 Task: Search one way flight ticket for 1 adult, 6 children, 1 infant in seat and 1 infant on lap in business from Raleigh: Raleigh-durham International Airport to Rock Springs: Southwest Wyoming Regional Airport (rock Springs Sweetwater County Airport) on 8-5-2023. Choice of flights is Royal air maroc. Number of bags: 2 carry on bags. Price is upto 80000. Outbound departure time preference is 22:15.
Action: Mouse moved to (291, 243)
Screenshot: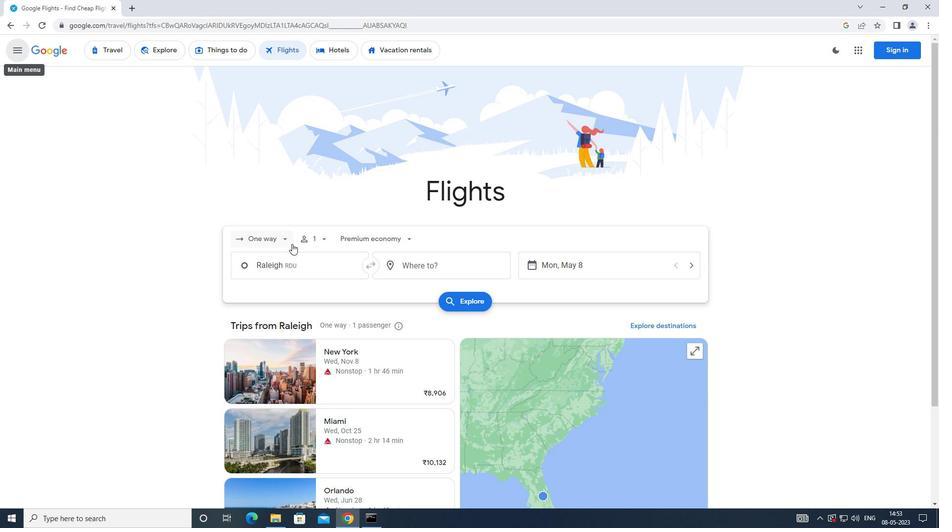
Action: Mouse pressed left at (291, 243)
Screenshot: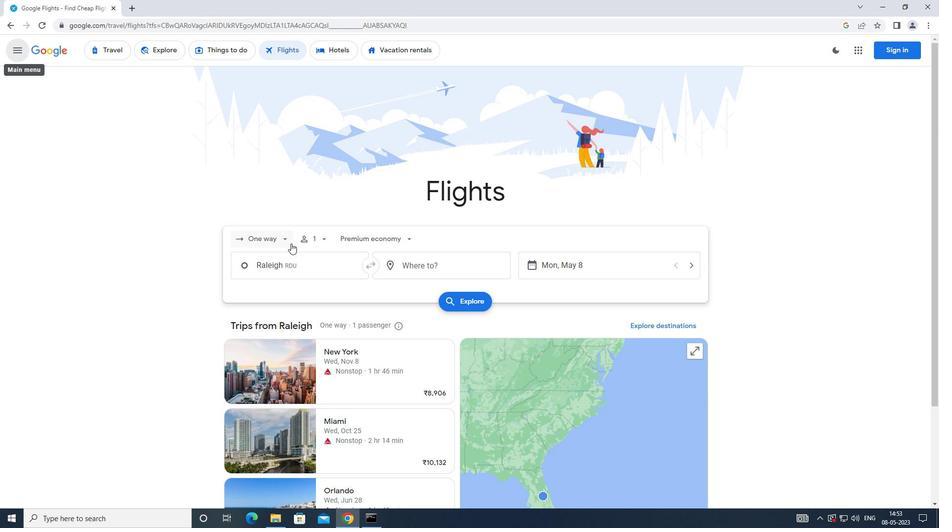 
Action: Mouse moved to (286, 280)
Screenshot: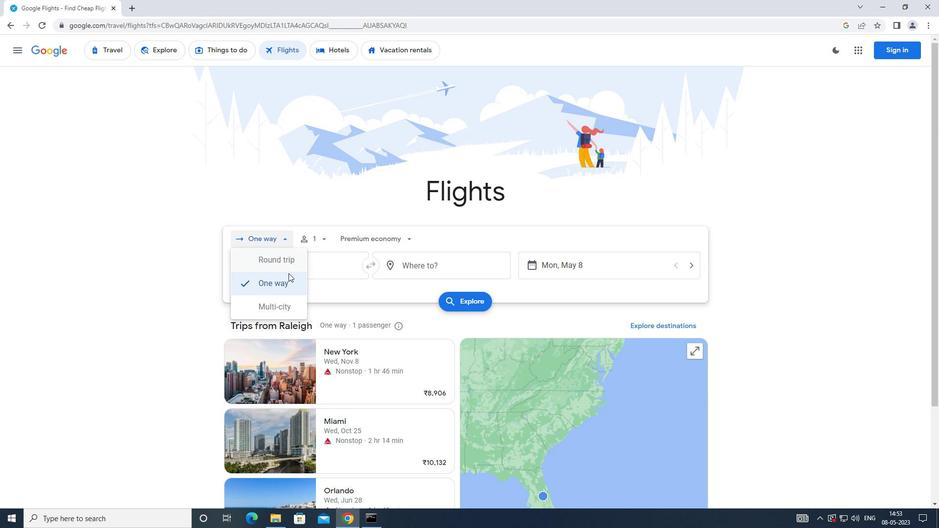 
Action: Mouse pressed left at (286, 280)
Screenshot: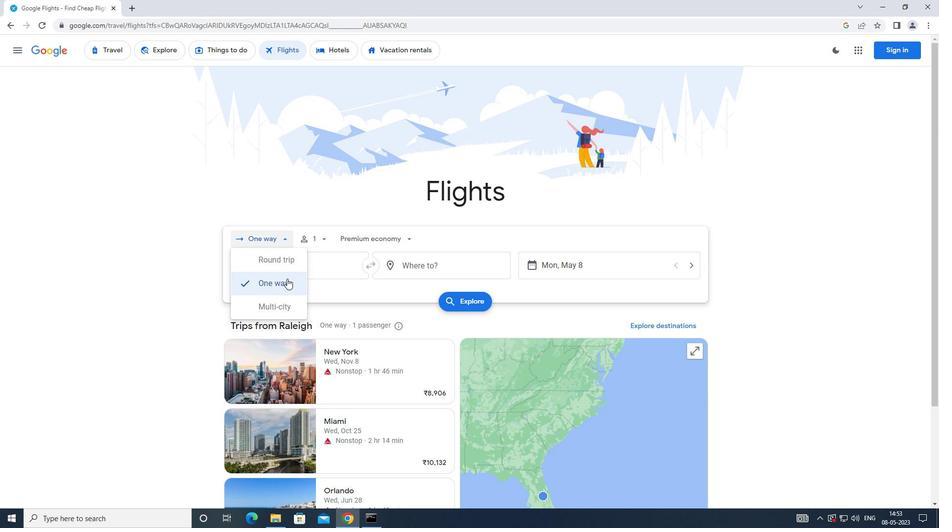 
Action: Mouse moved to (323, 248)
Screenshot: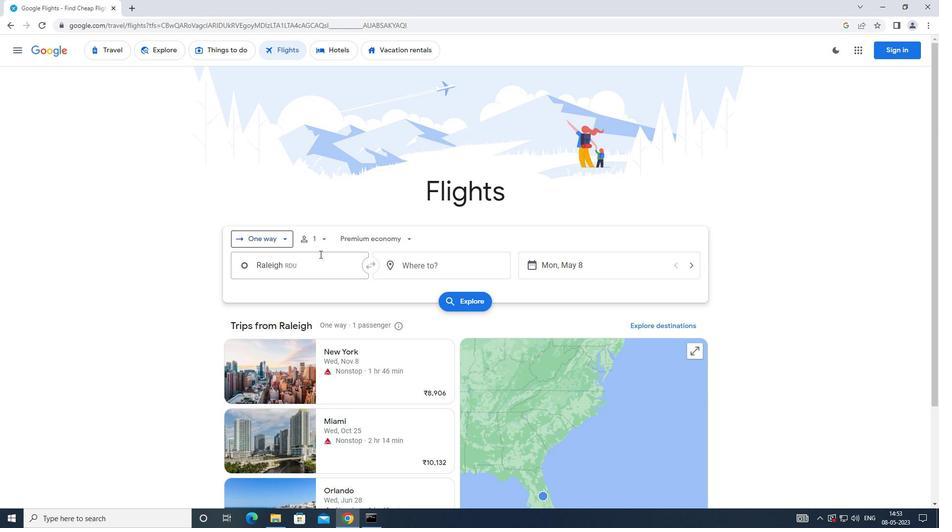 
Action: Mouse pressed left at (323, 248)
Screenshot: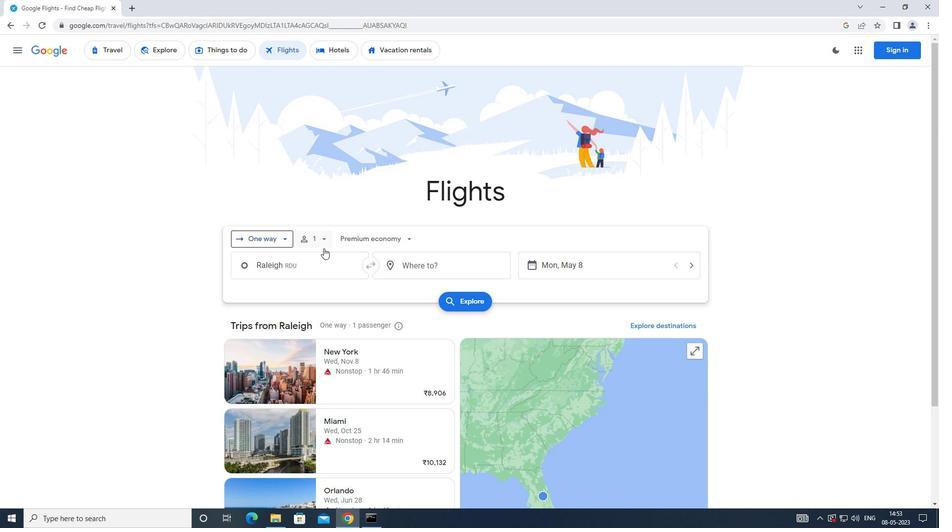 
Action: Mouse moved to (396, 286)
Screenshot: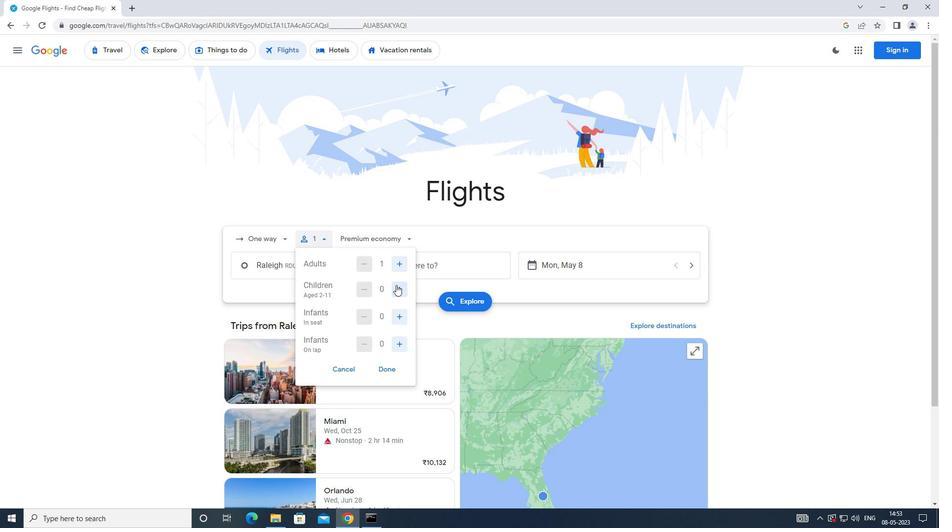 
Action: Mouse pressed left at (396, 286)
Screenshot: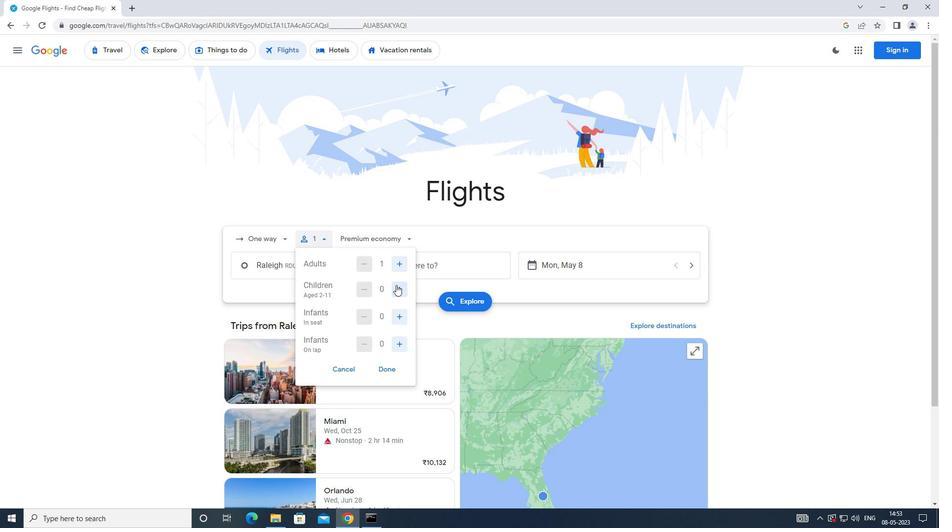 
Action: Mouse pressed left at (396, 286)
Screenshot: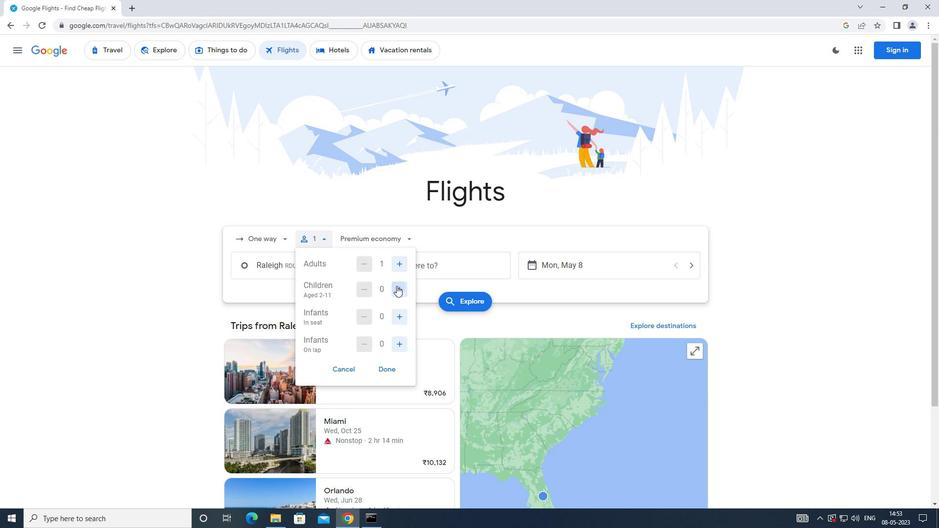 
Action: Mouse pressed left at (396, 286)
Screenshot: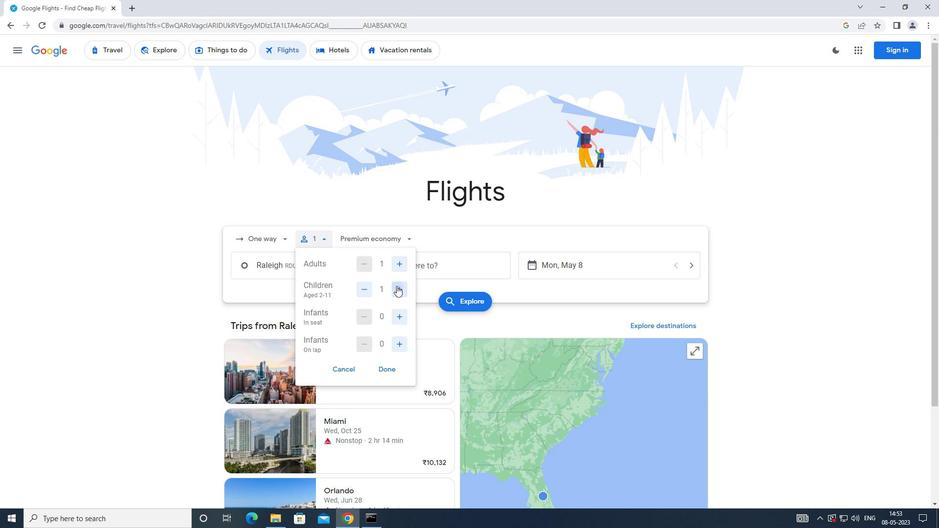 
Action: Mouse pressed left at (396, 286)
Screenshot: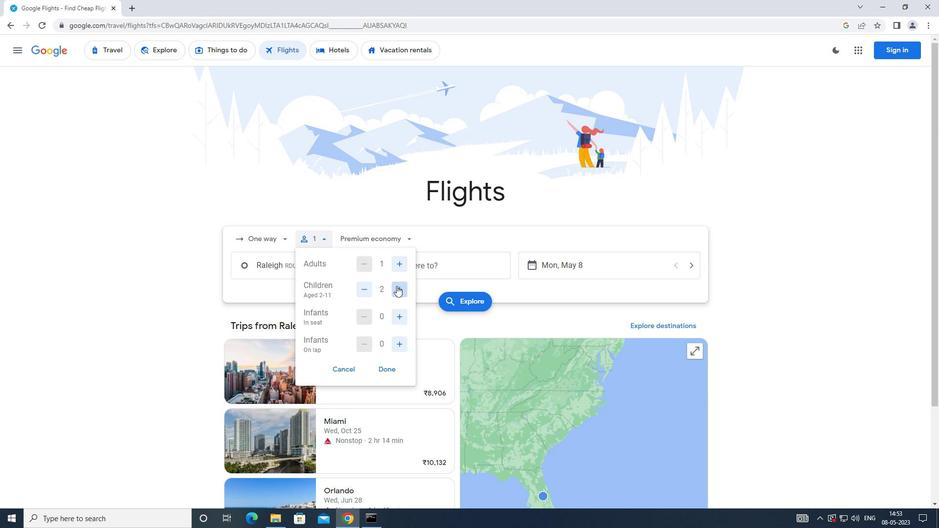 
Action: Mouse pressed left at (396, 286)
Screenshot: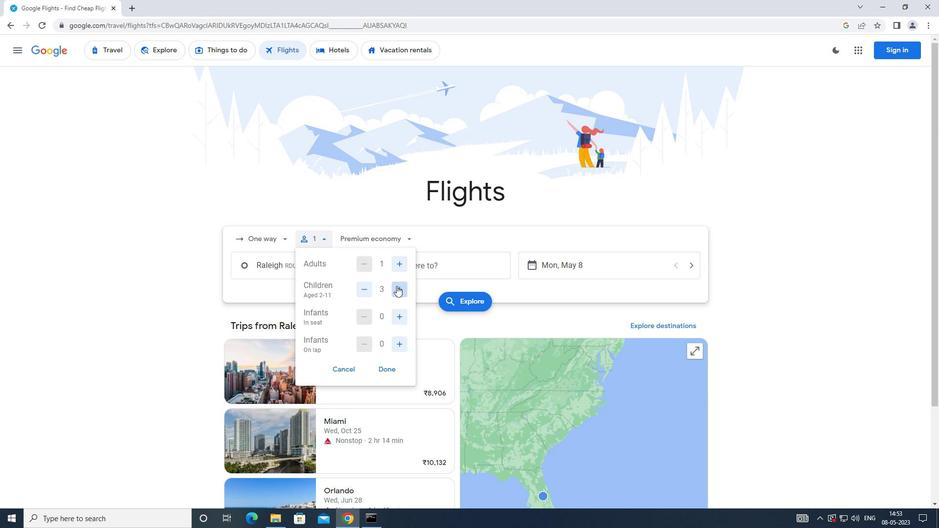 
Action: Mouse pressed left at (396, 286)
Screenshot: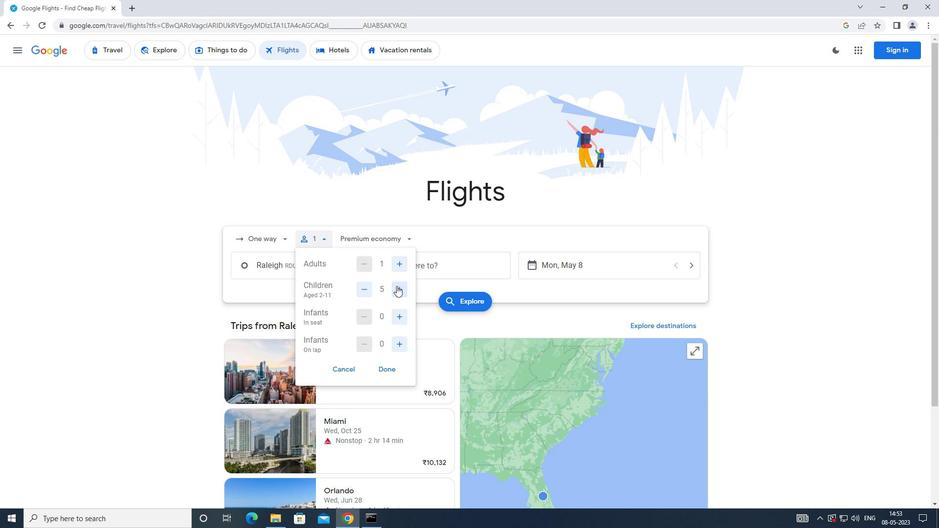 
Action: Mouse moved to (394, 313)
Screenshot: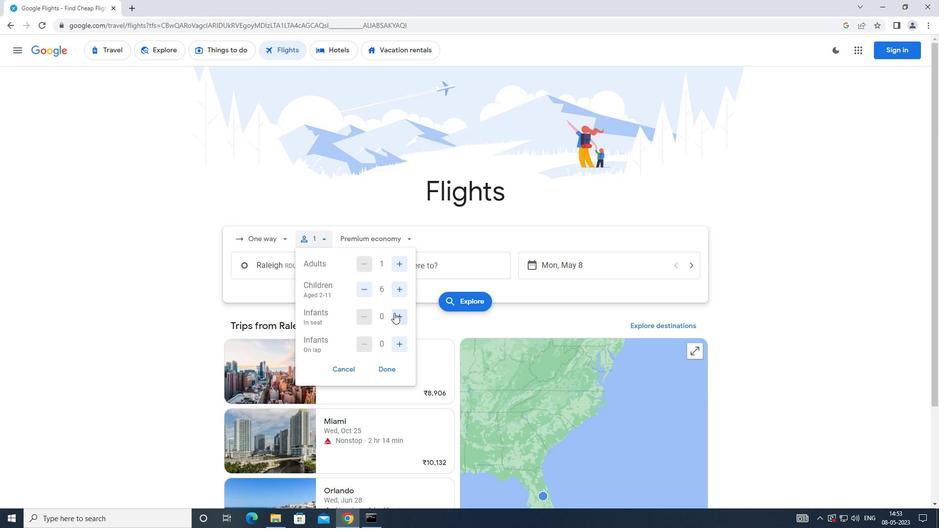 
Action: Mouse pressed left at (394, 313)
Screenshot: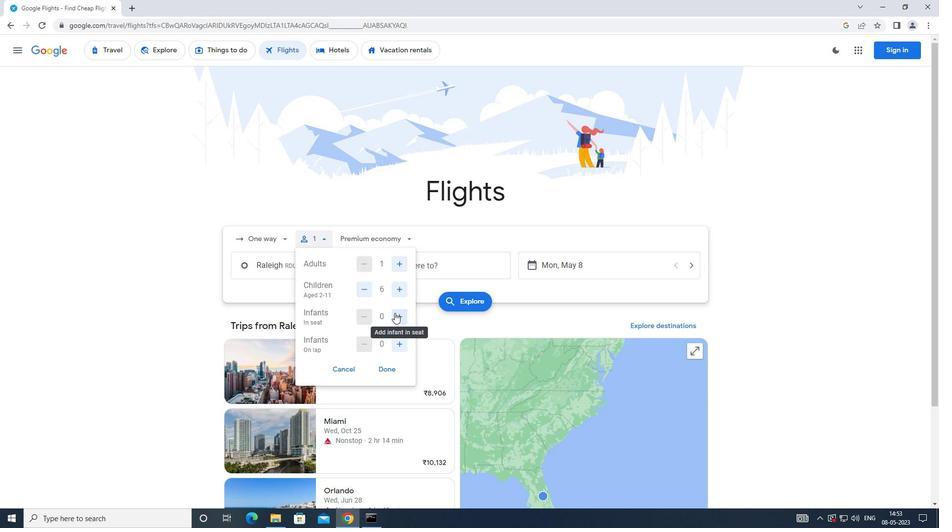 
Action: Mouse moved to (405, 346)
Screenshot: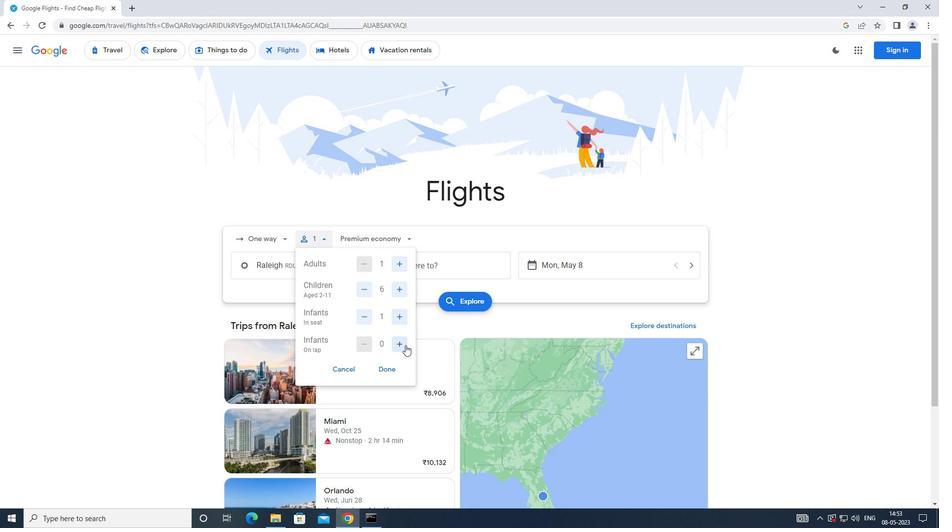 
Action: Mouse pressed left at (405, 346)
Screenshot: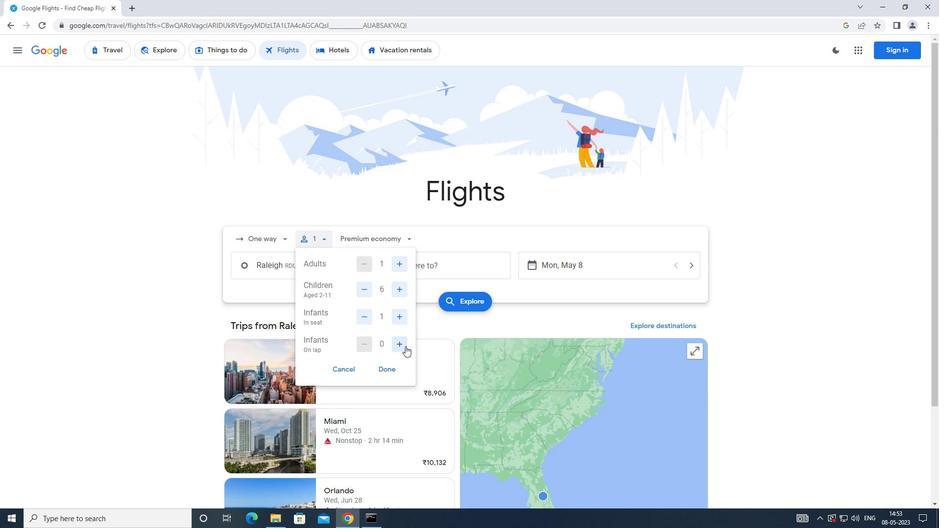 
Action: Mouse moved to (390, 367)
Screenshot: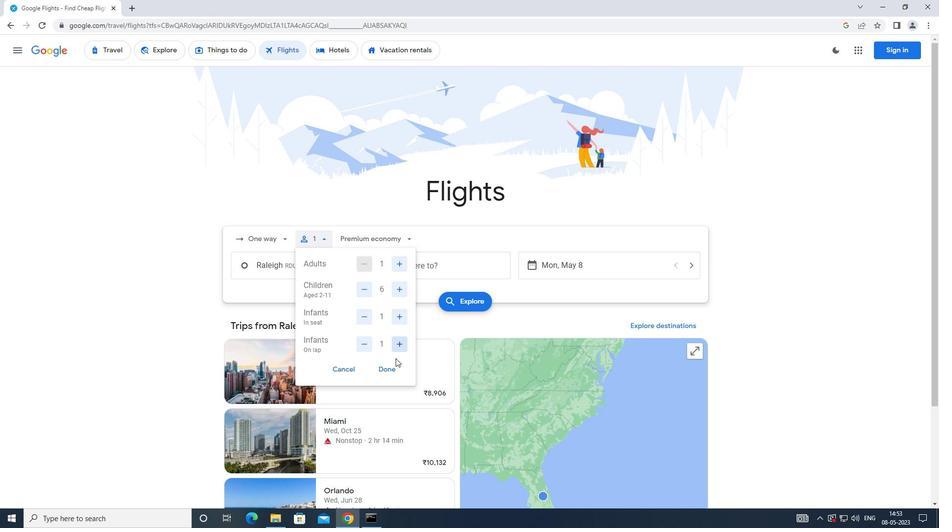 
Action: Mouse pressed left at (390, 367)
Screenshot: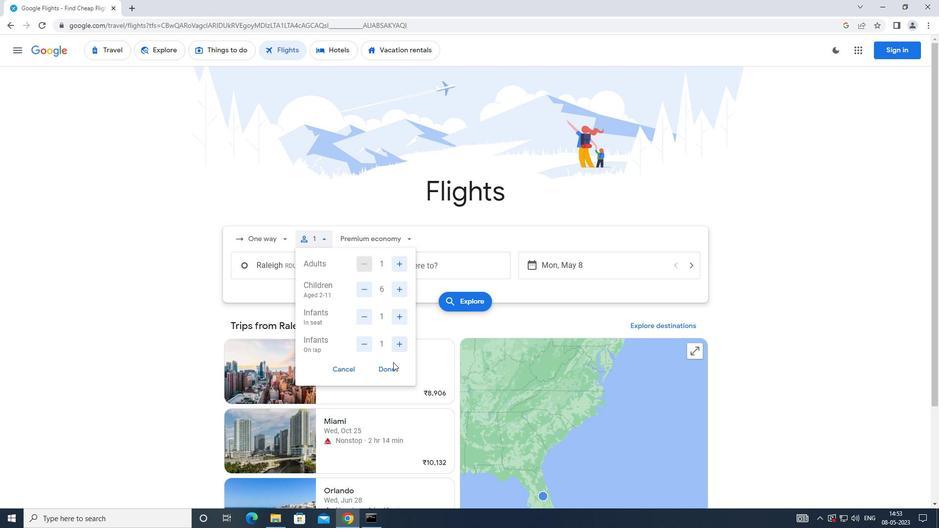 
Action: Mouse moved to (363, 244)
Screenshot: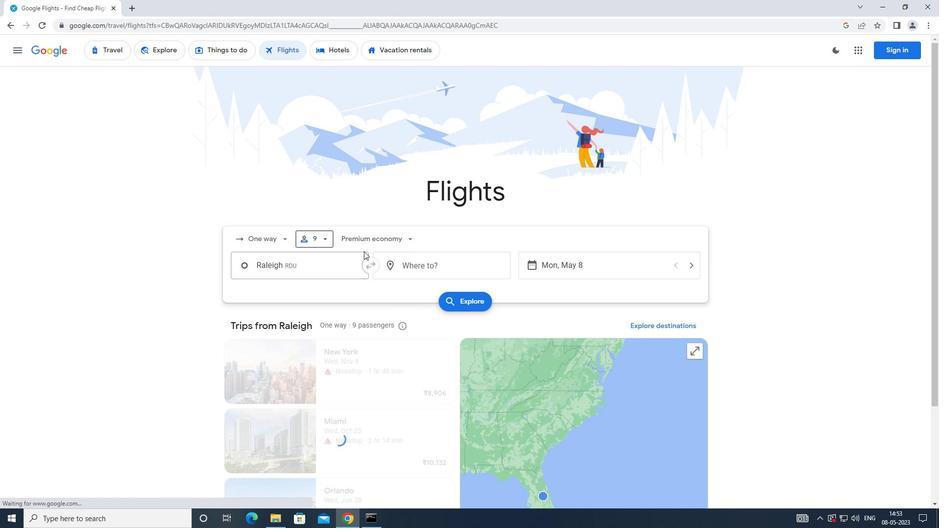 
Action: Mouse pressed left at (363, 244)
Screenshot: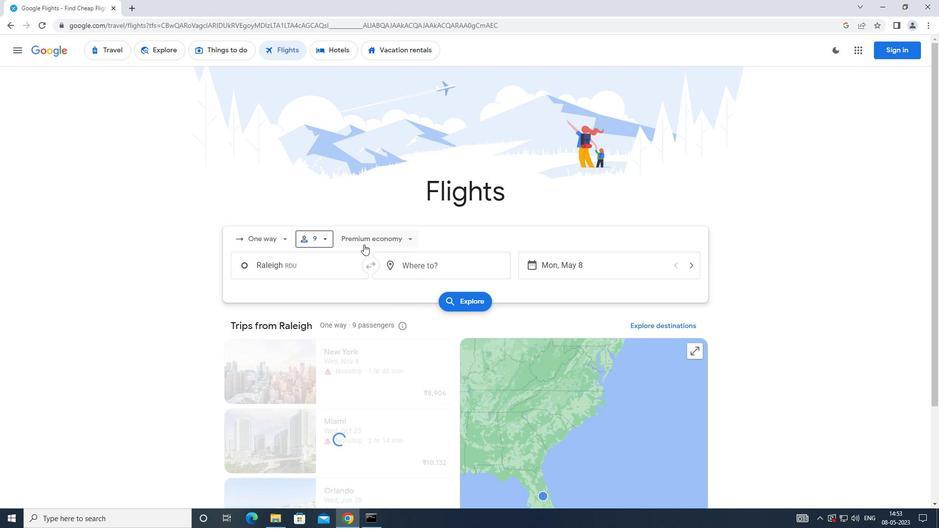 
Action: Mouse moved to (393, 304)
Screenshot: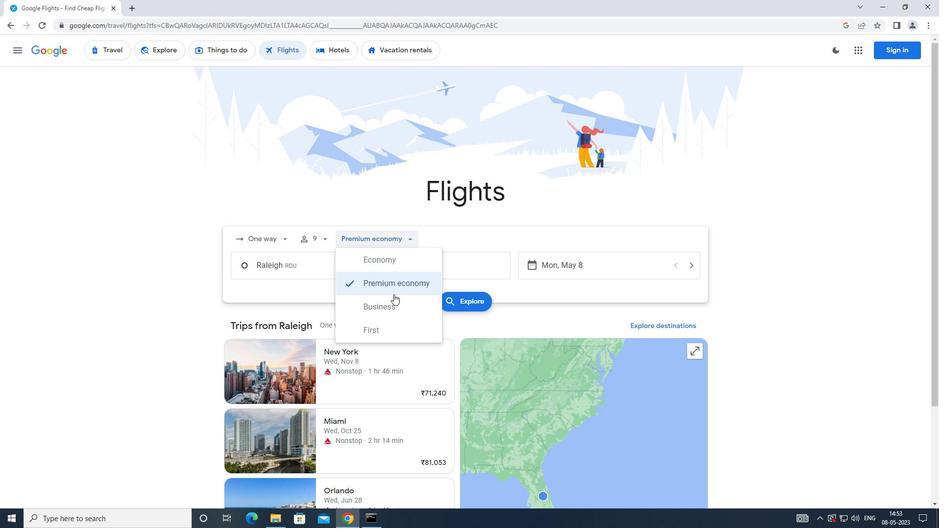
Action: Mouse pressed left at (393, 304)
Screenshot: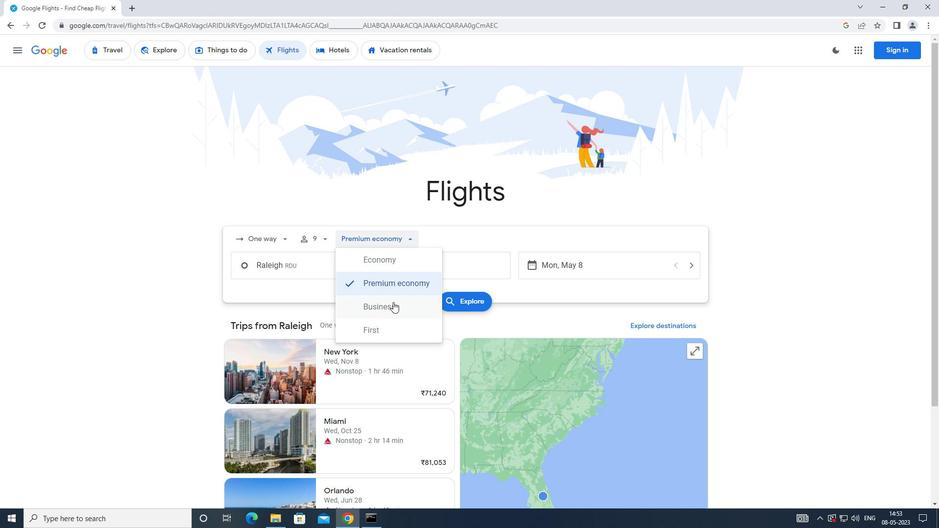 
Action: Mouse moved to (324, 261)
Screenshot: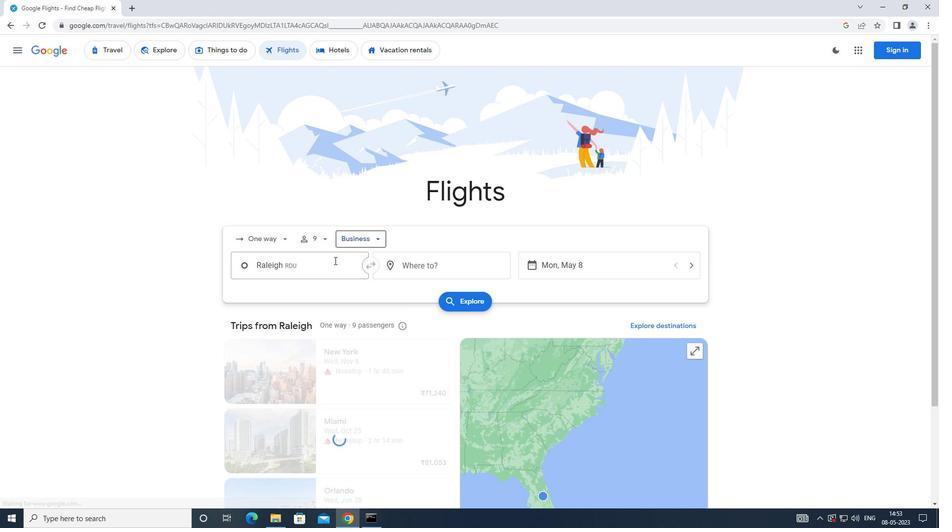 
Action: Mouse pressed left at (324, 261)
Screenshot: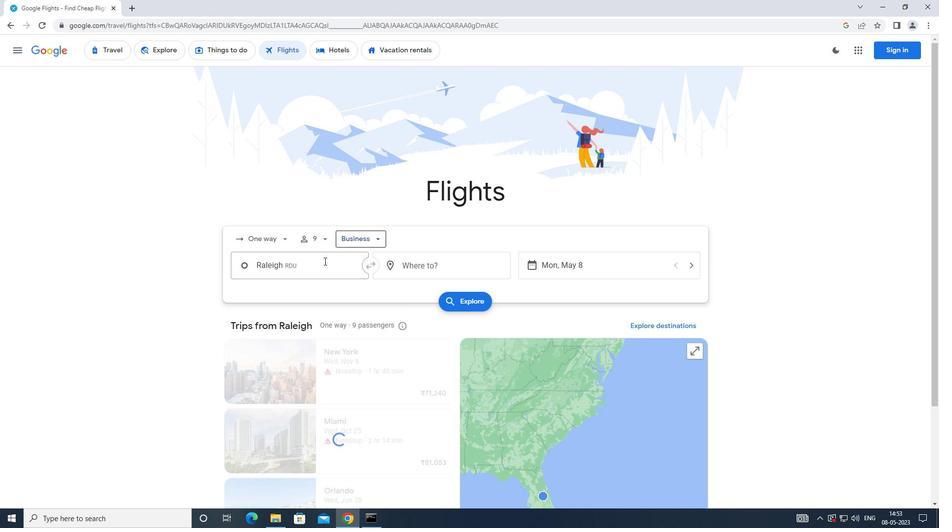 
Action: Mouse moved to (328, 312)
Screenshot: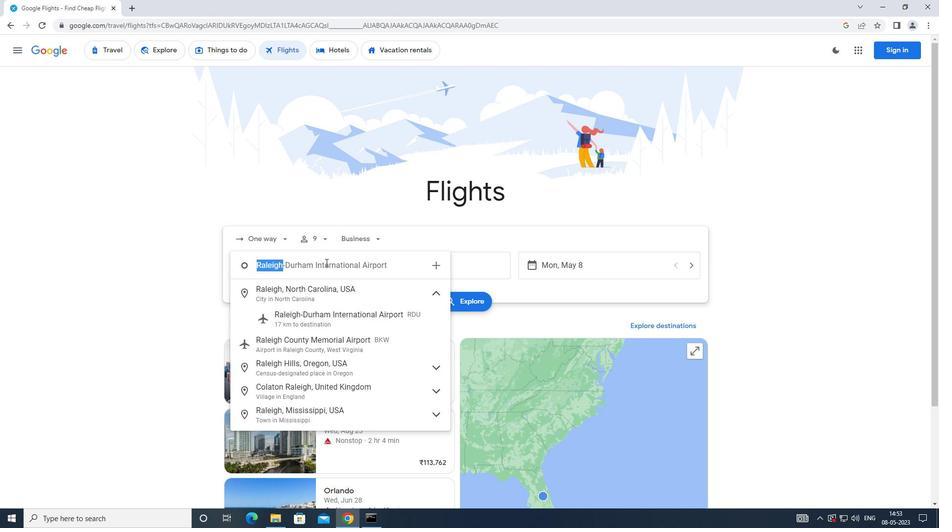 
Action: Mouse pressed left at (328, 312)
Screenshot: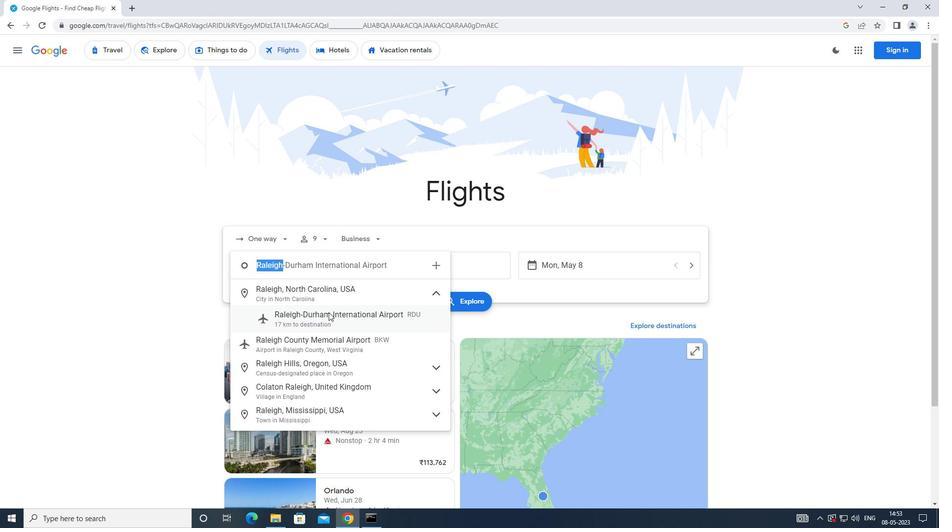 
Action: Mouse moved to (422, 261)
Screenshot: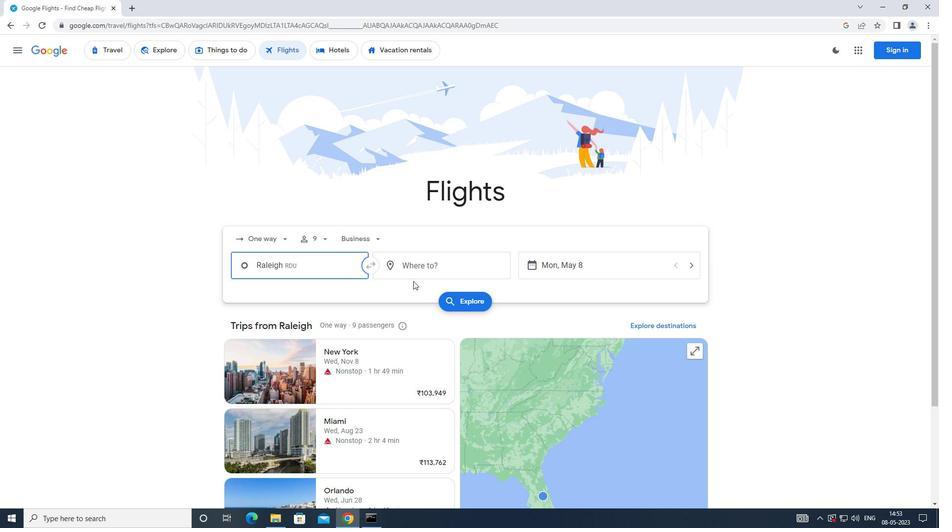 
Action: Mouse pressed left at (422, 261)
Screenshot: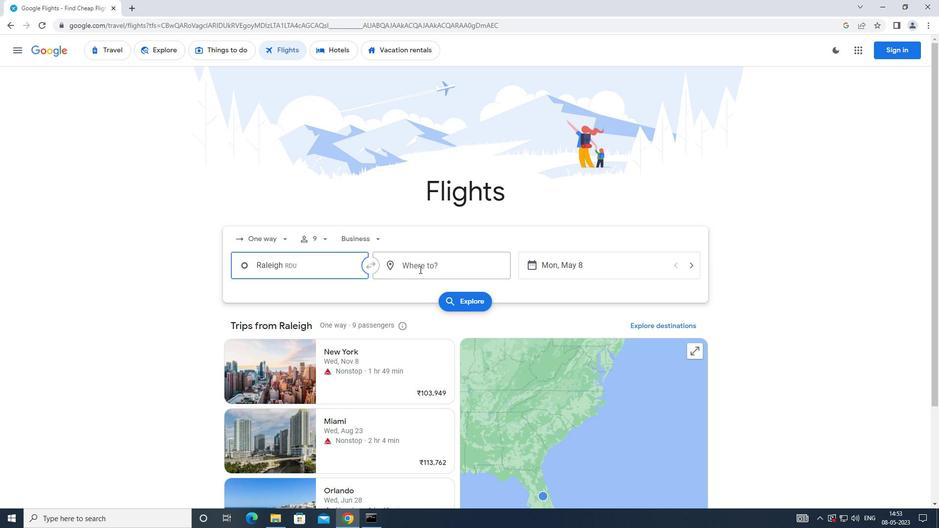 
Action: Mouse moved to (425, 336)
Screenshot: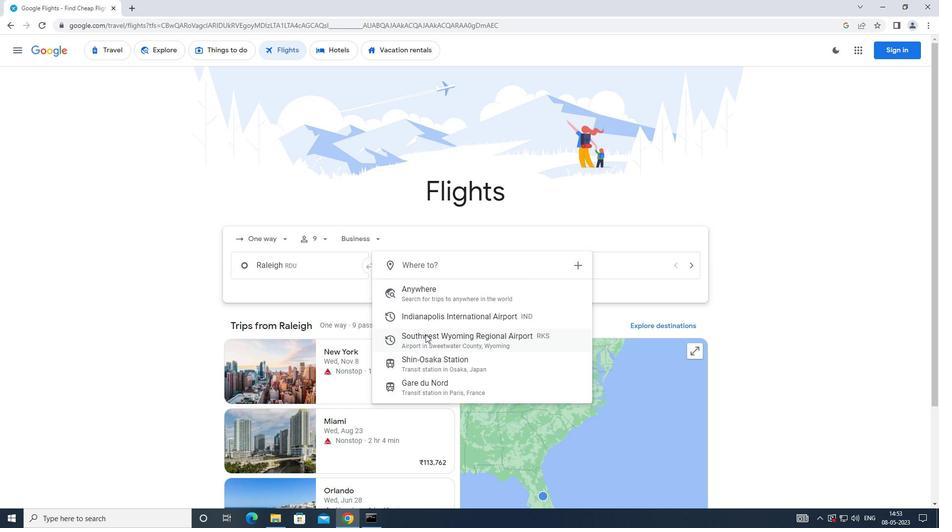 
Action: Mouse pressed left at (425, 336)
Screenshot: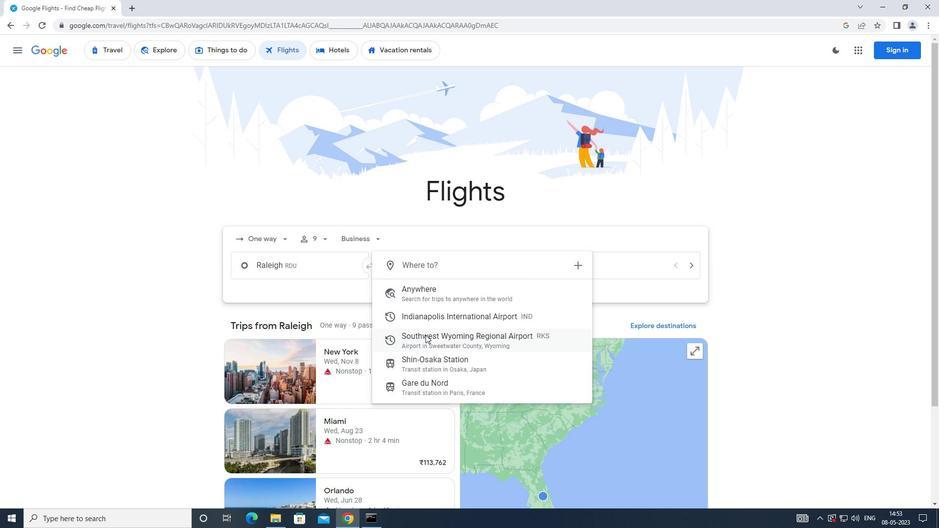 
Action: Mouse moved to (534, 268)
Screenshot: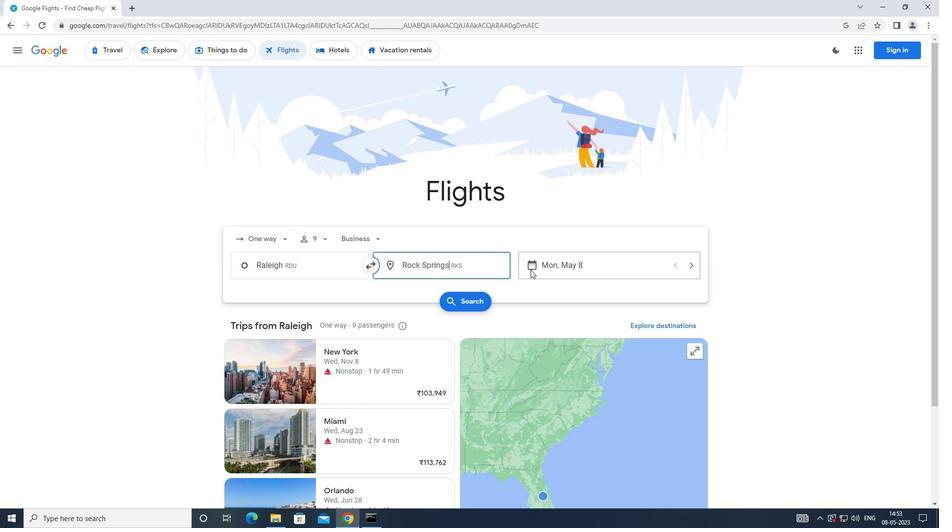 
Action: Mouse pressed left at (534, 268)
Screenshot: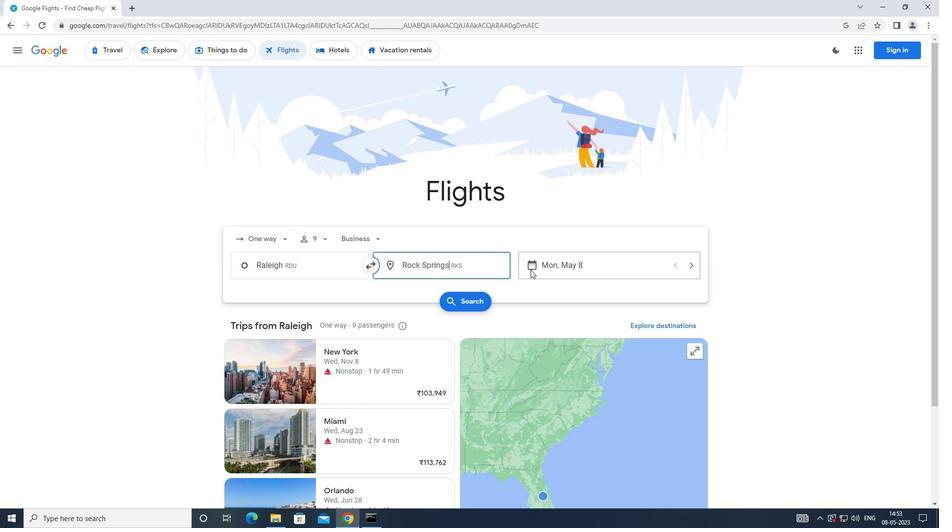 
Action: Mouse moved to (379, 356)
Screenshot: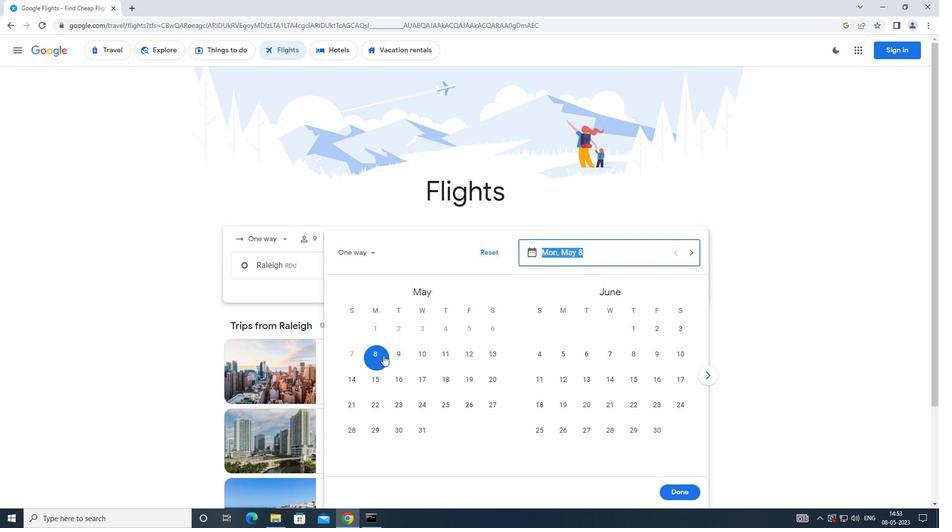 
Action: Mouse pressed left at (379, 356)
Screenshot: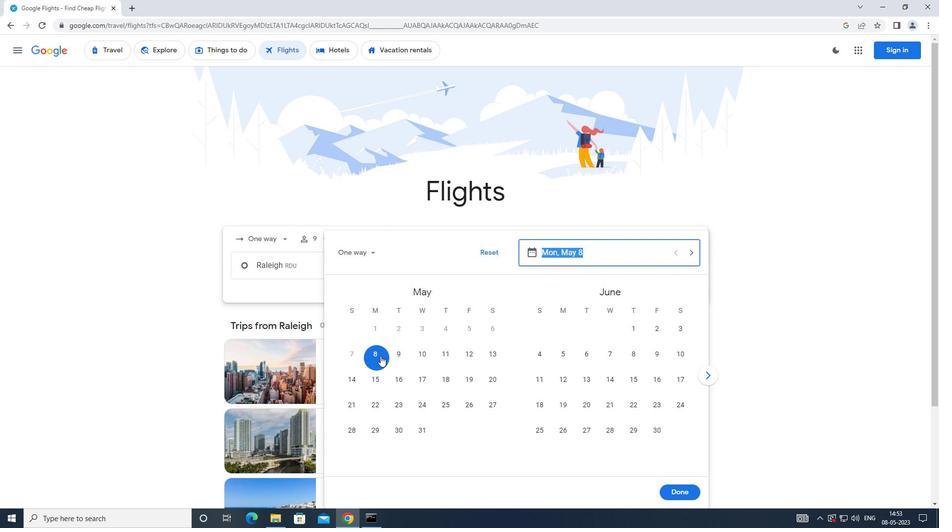 
Action: Mouse moved to (664, 492)
Screenshot: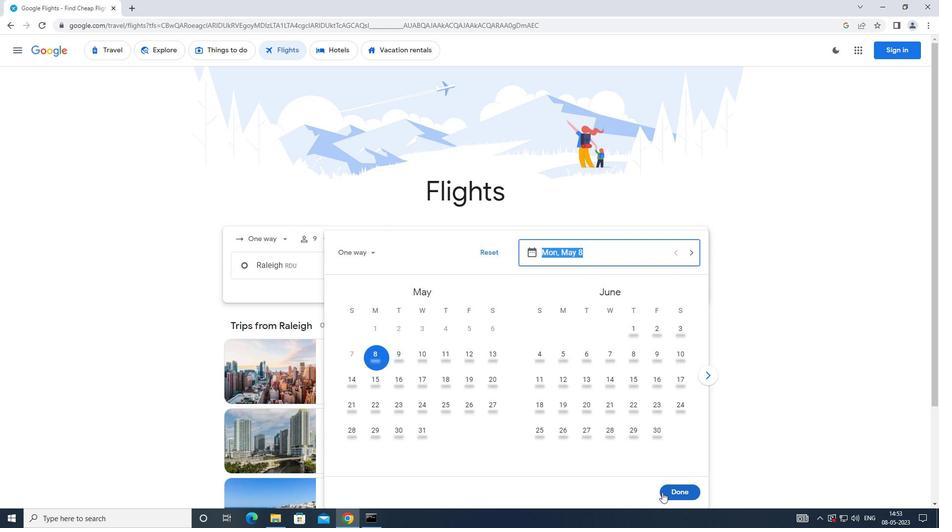
Action: Mouse pressed left at (664, 492)
Screenshot: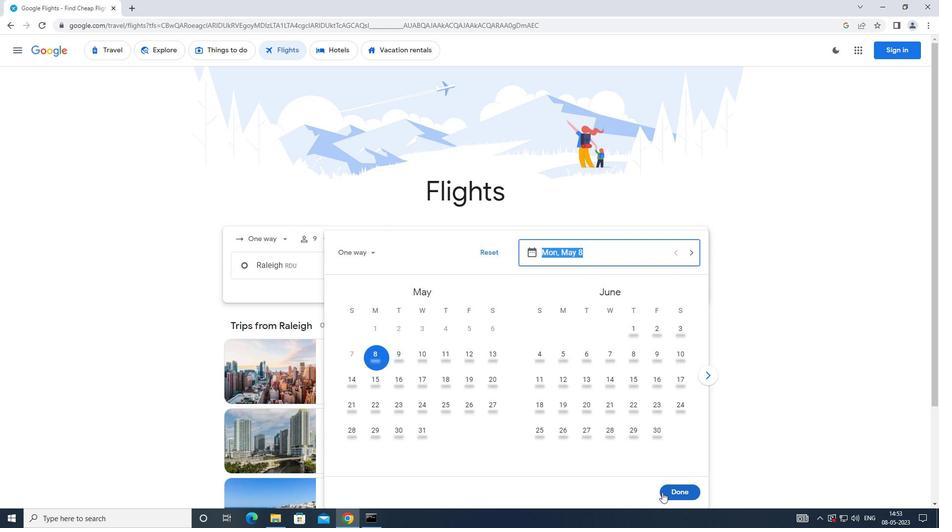 
Action: Mouse moved to (468, 298)
Screenshot: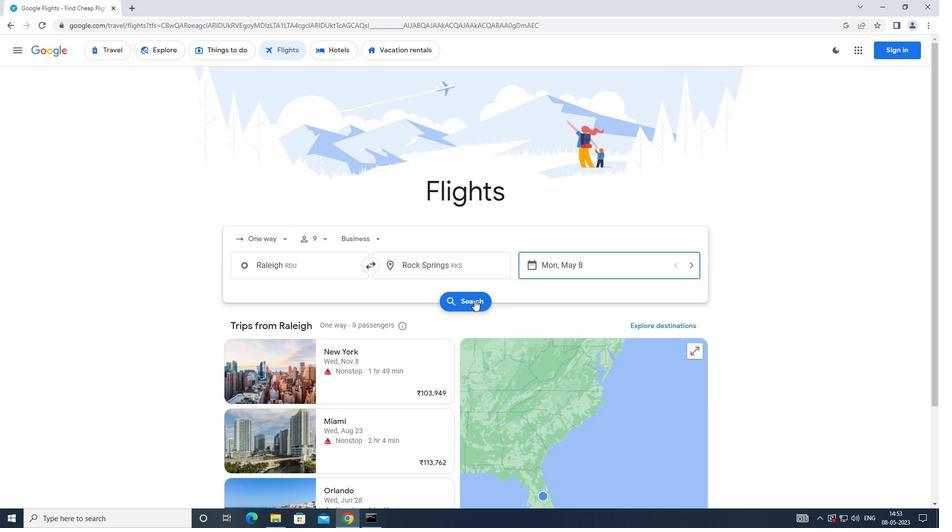 
Action: Mouse pressed left at (468, 298)
Screenshot: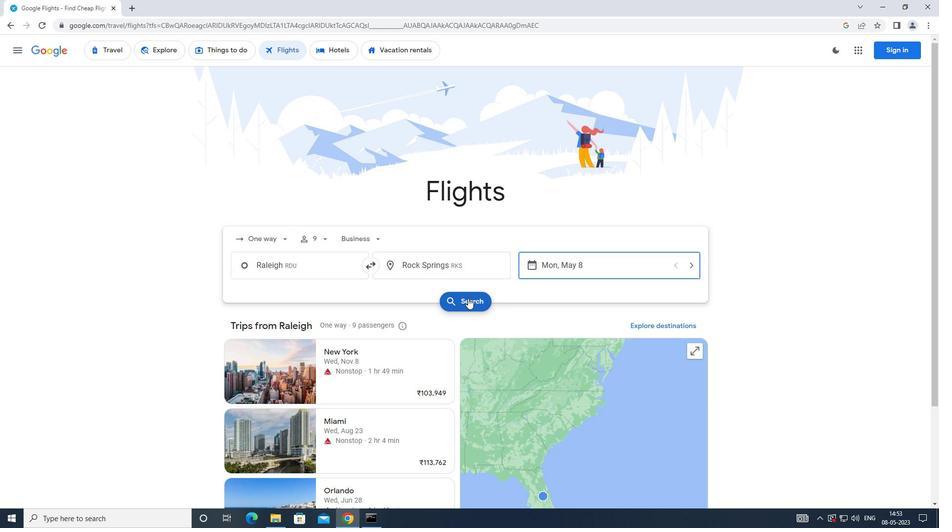 
Action: Mouse moved to (246, 144)
Screenshot: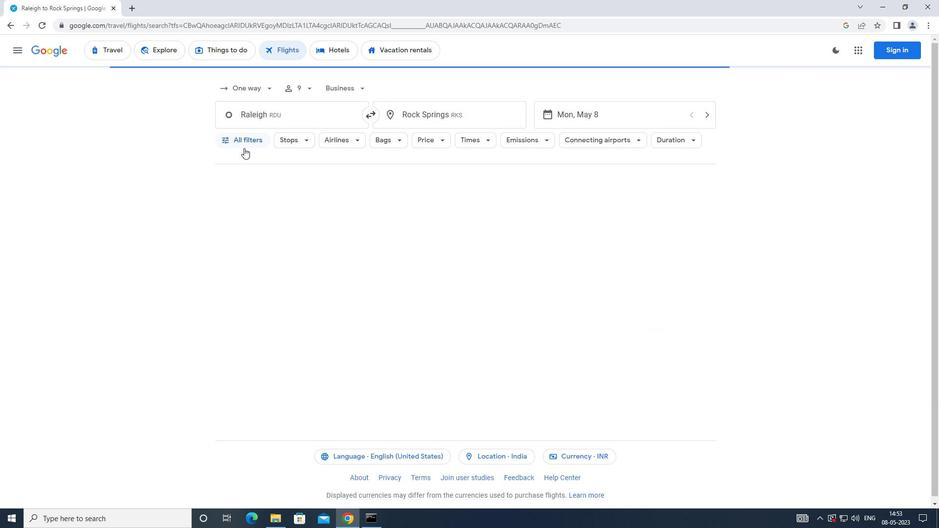 
Action: Mouse pressed left at (246, 144)
Screenshot: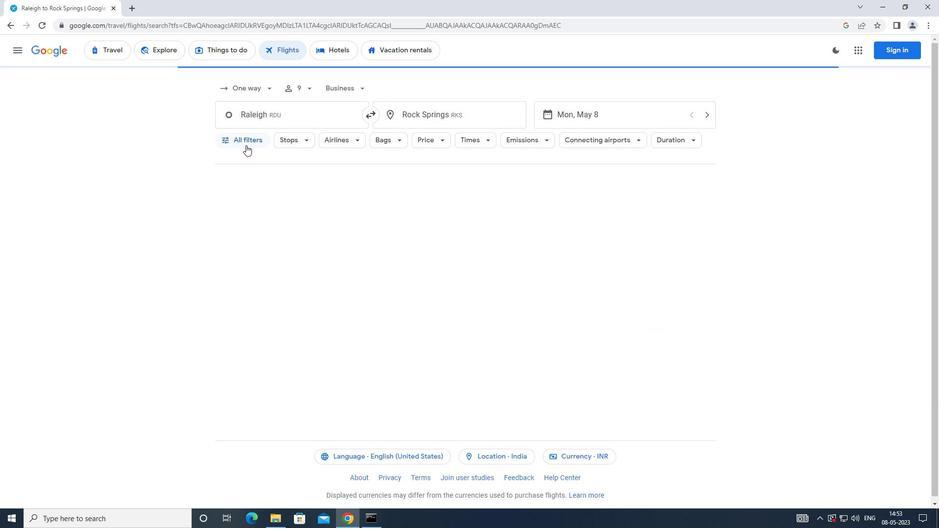 
Action: Mouse moved to (361, 345)
Screenshot: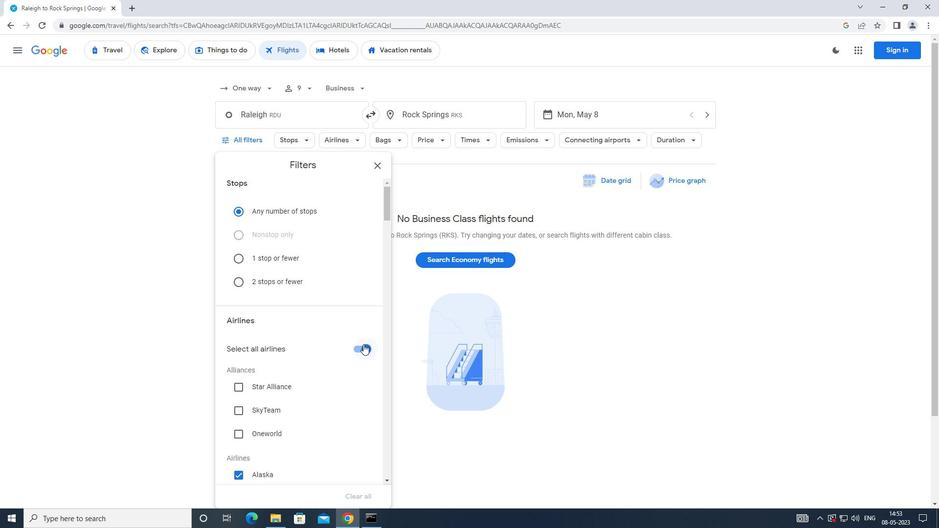 
Action: Mouse pressed left at (361, 345)
Screenshot: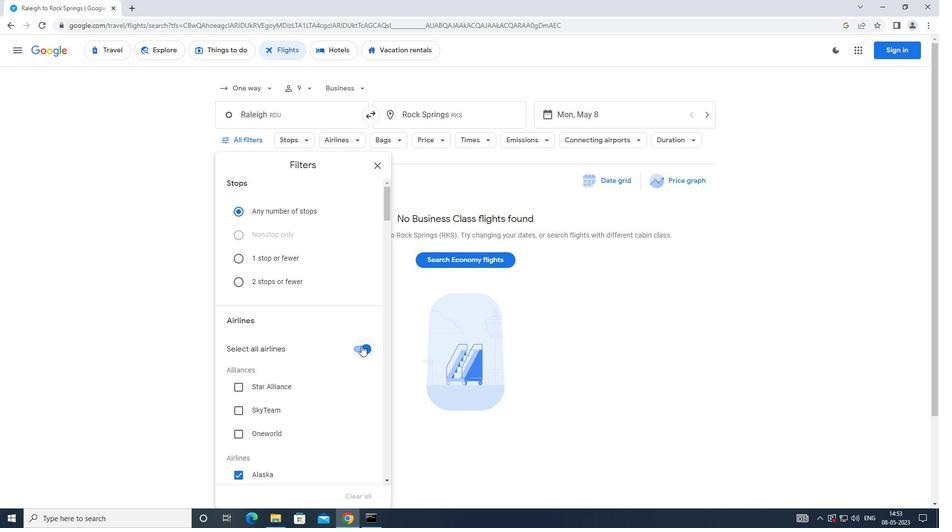 
Action: Mouse moved to (361, 333)
Screenshot: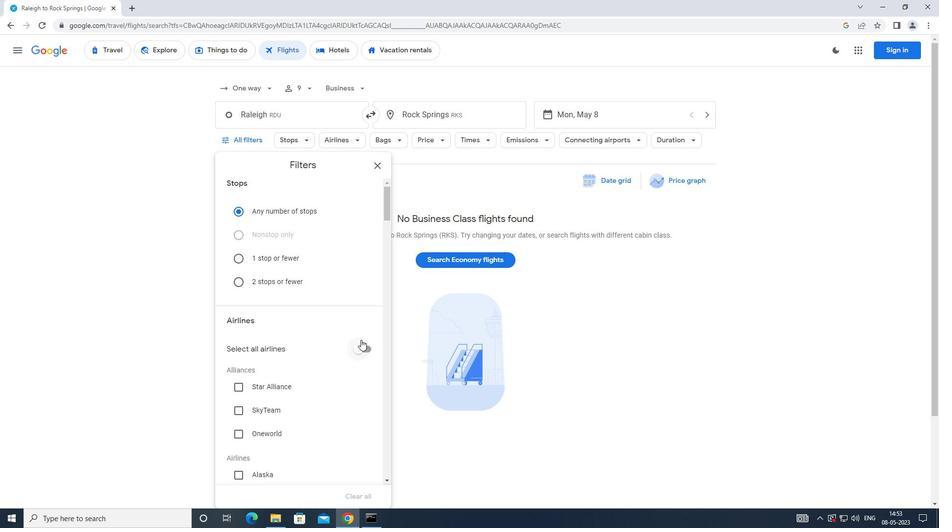 
Action: Mouse scrolled (361, 333) with delta (0, 0)
Screenshot: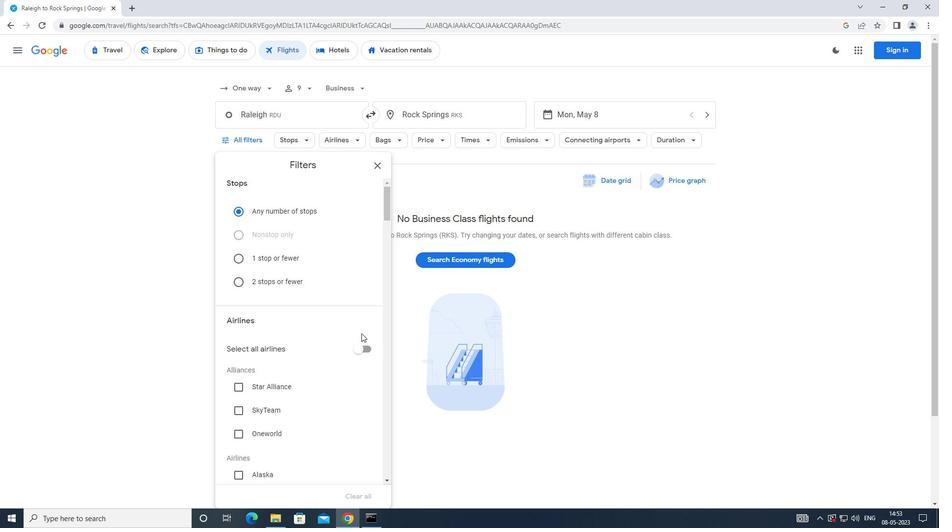 
Action: Mouse scrolled (361, 333) with delta (0, 0)
Screenshot: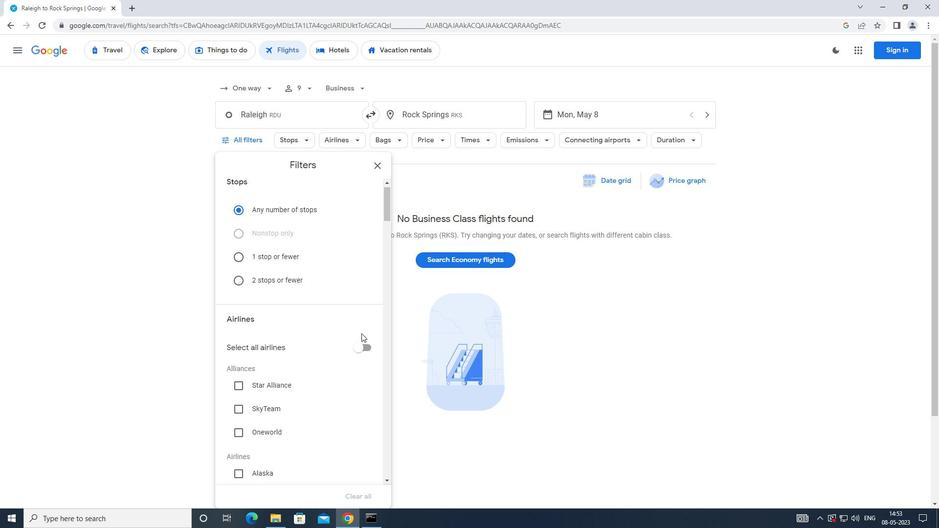 
Action: Mouse scrolled (361, 333) with delta (0, 0)
Screenshot: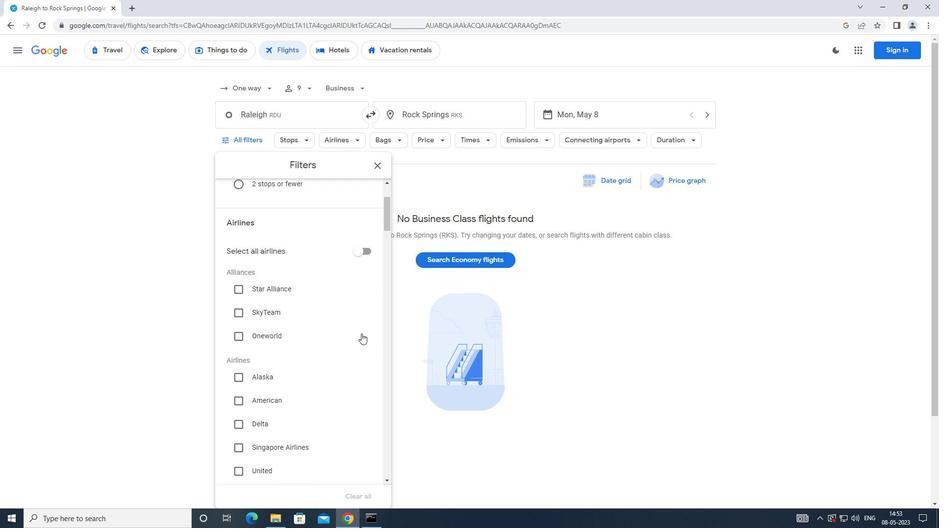 
Action: Mouse moved to (361, 333)
Screenshot: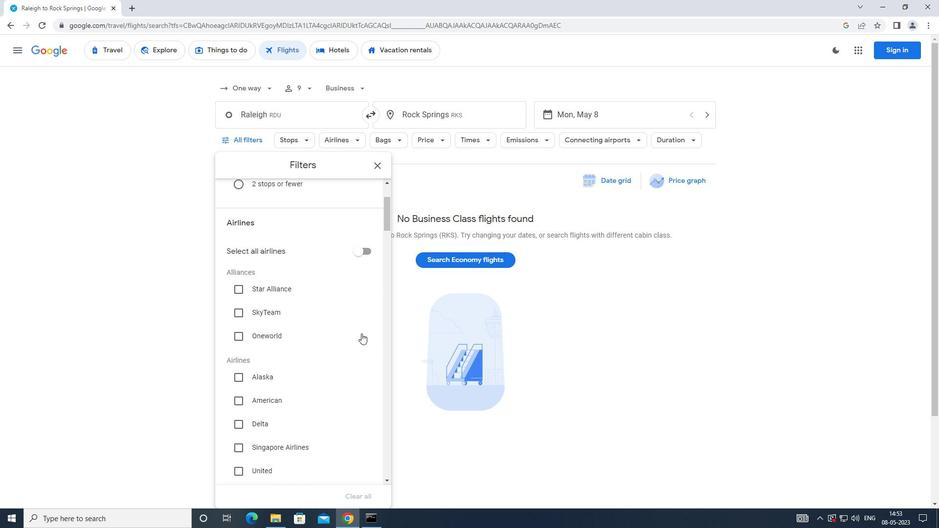 
Action: Mouse scrolled (361, 332) with delta (0, 0)
Screenshot: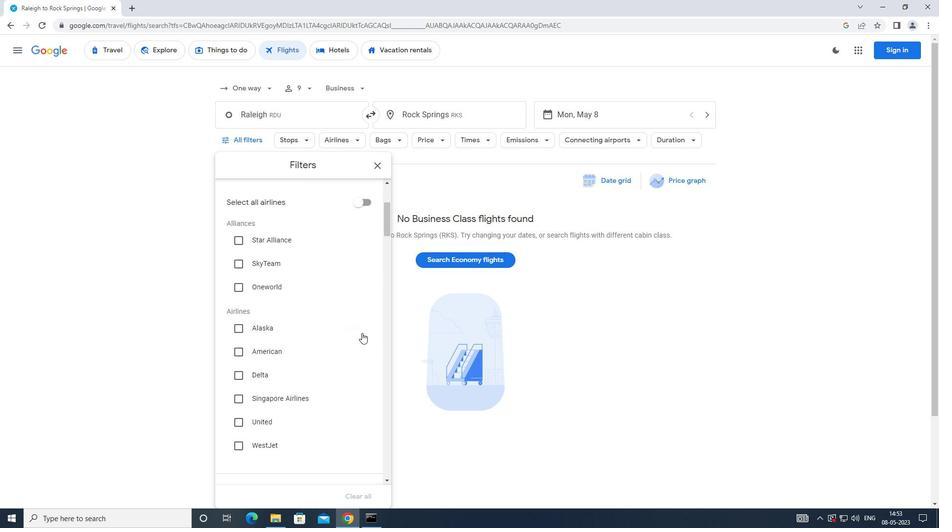 
Action: Mouse scrolled (361, 332) with delta (0, 0)
Screenshot: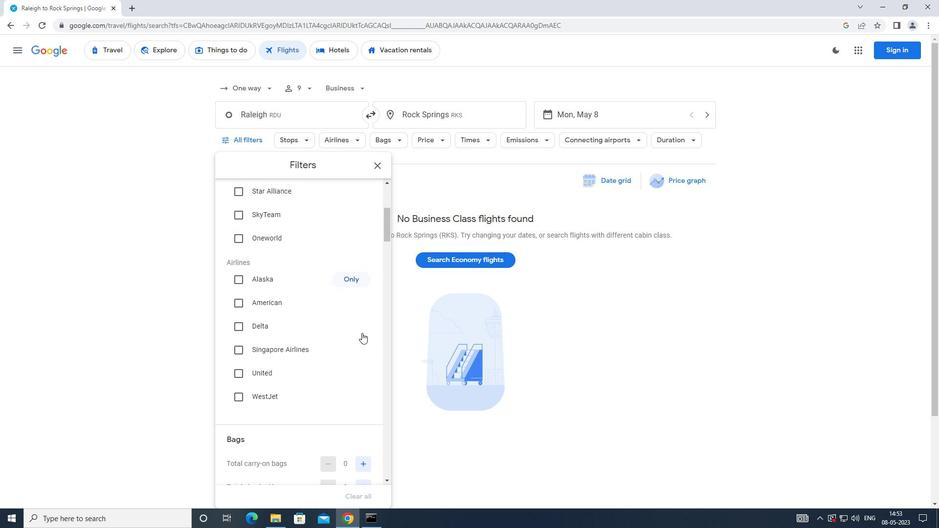
Action: Mouse scrolled (361, 332) with delta (0, 0)
Screenshot: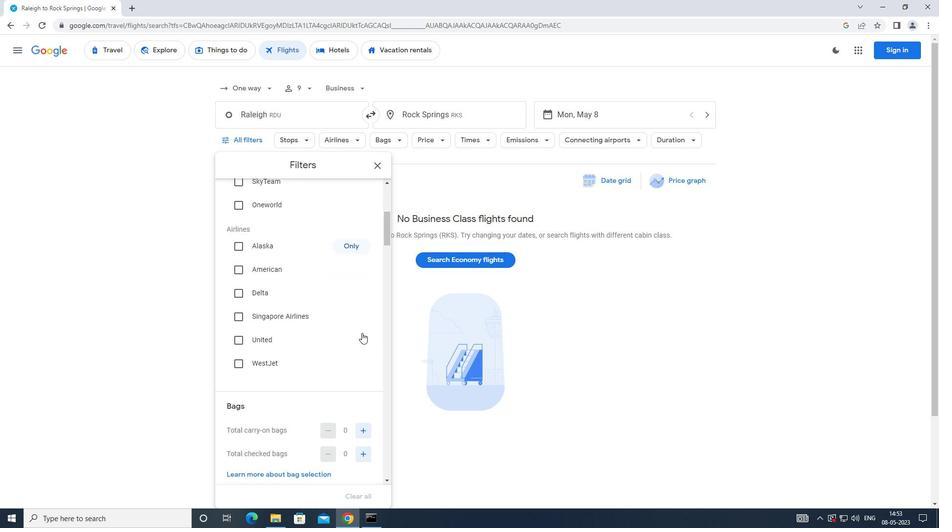 
Action: Mouse moved to (364, 331)
Screenshot: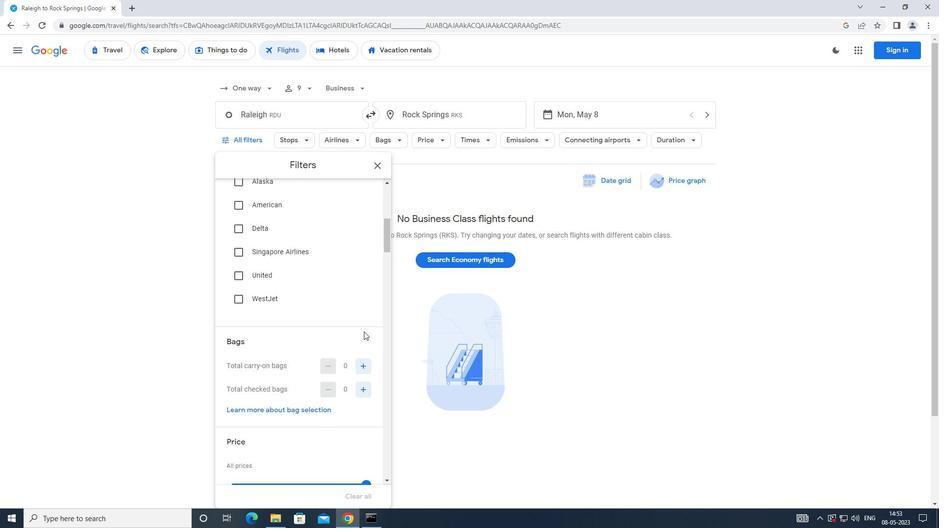 
Action: Mouse scrolled (364, 331) with delta (0, 0)
Screenshot: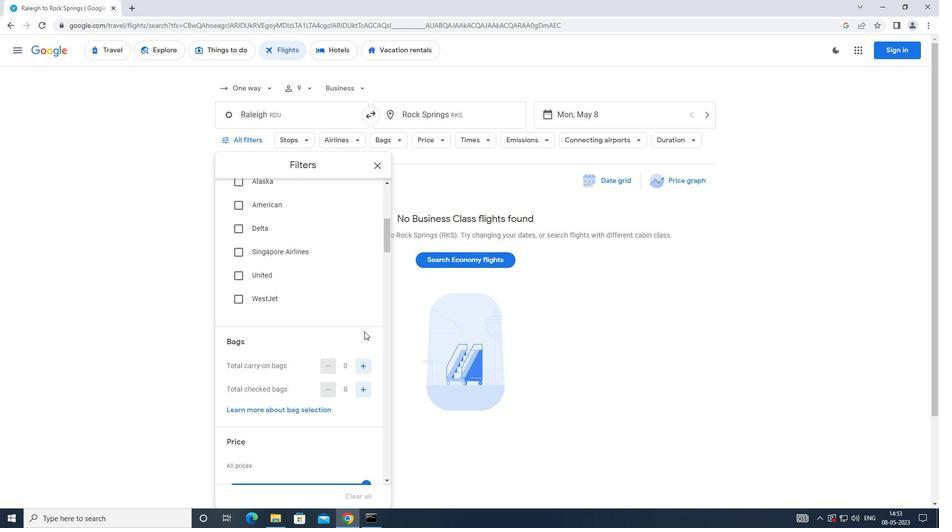 
Action: Mouse moved to (364, 320)
Screenshot: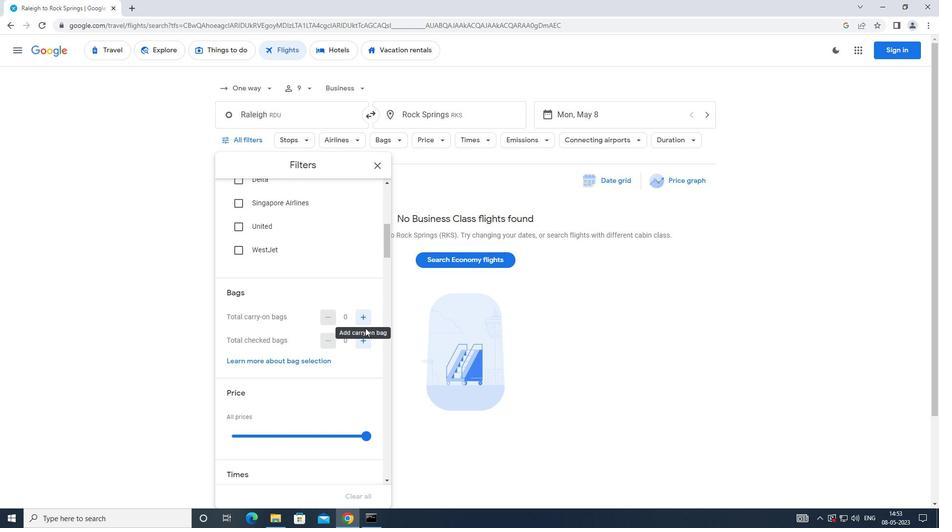 
Action: Mouse pressed left at (364, 320)
Screenshot: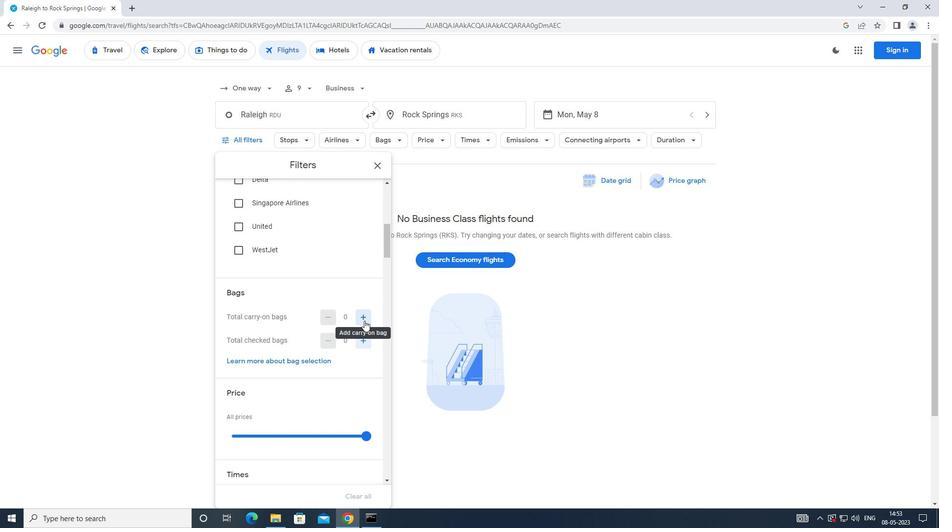 
Action: Mouse pressed left at (364, 320)
Screenshot: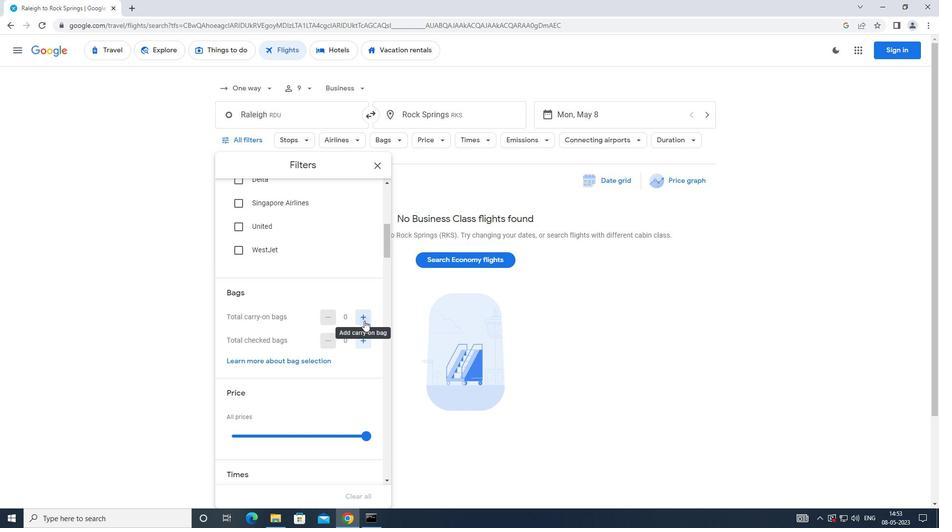 
Action: Mouse scrolled (364, 320) with delta (0, 0)
Screenshot: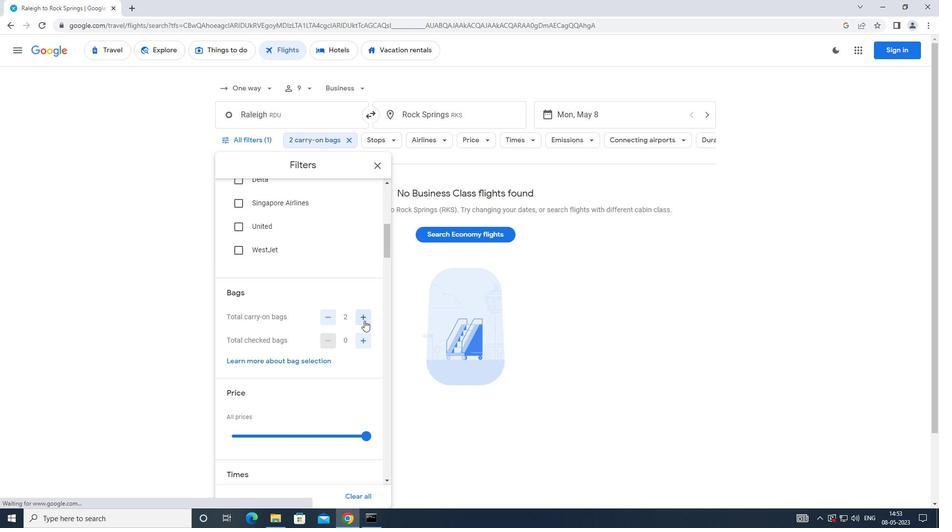 
Action: Mouse moved to (366, 387)
Screenshot: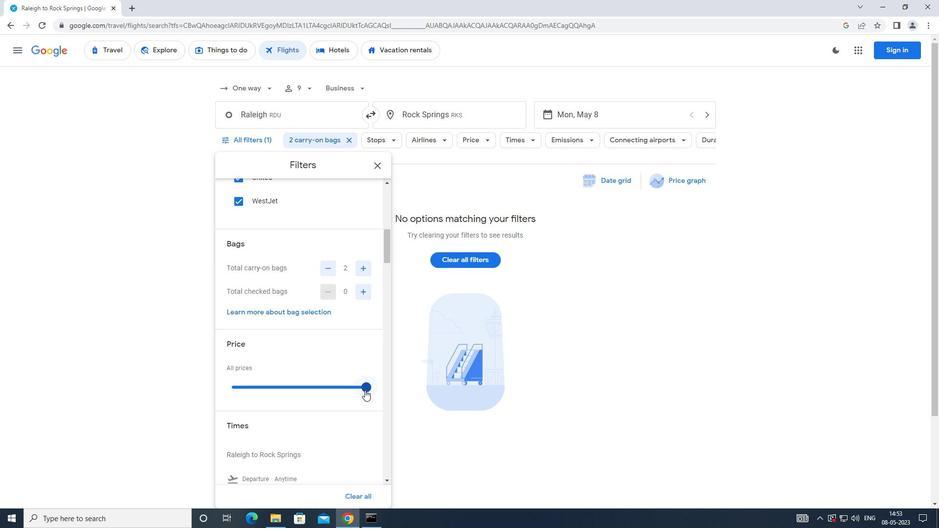 
Action: Mouse pressed left at (366, 387)
Screenshot: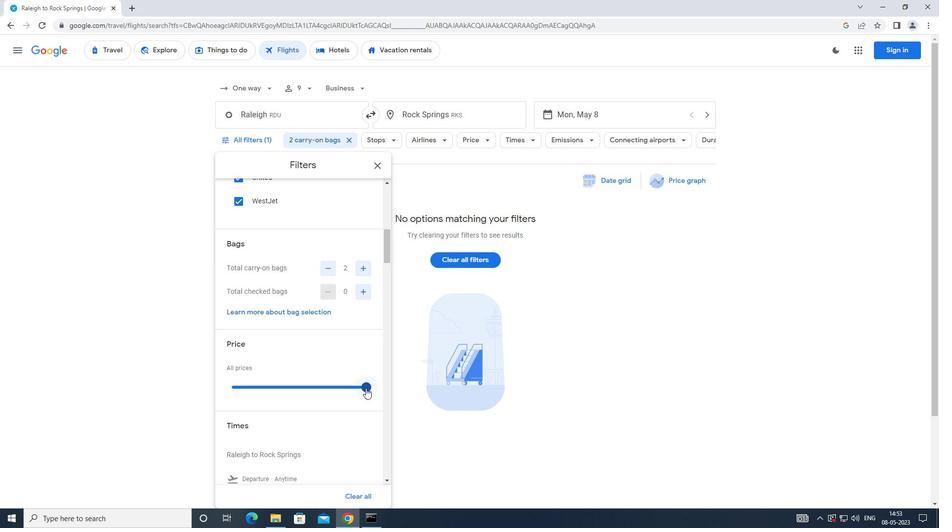 
Action: Mouse moved to (335, 357)
Screenshot: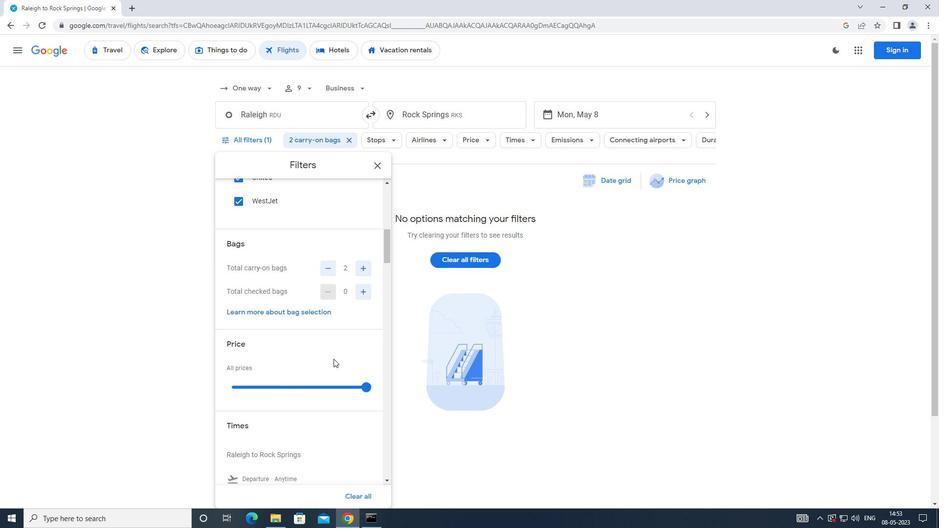 
Action: Mouse scrolled (335, 356) with delta (0, 0)
Screenshot: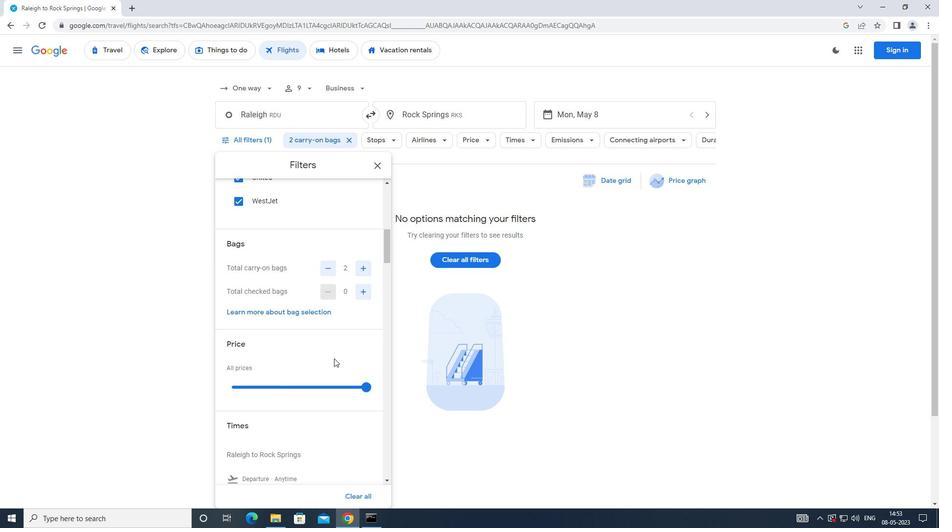 
Action: Mouse scrolled (335, 356) with delta (0, 0)
Screenshot: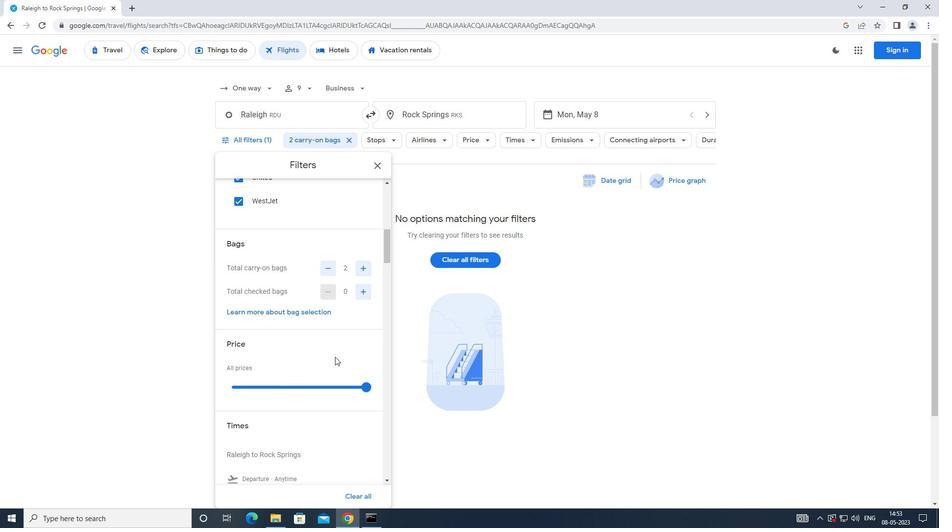 
Action: Mouse moved to (335, 357)
Screenshot: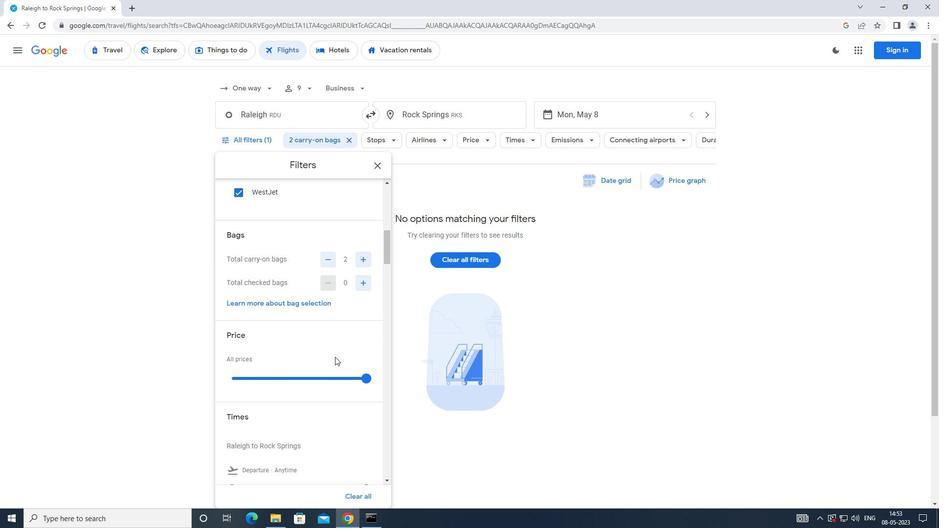
Action: Mouse scrolled (335, 356) with delta (0, 0)
Screenshot: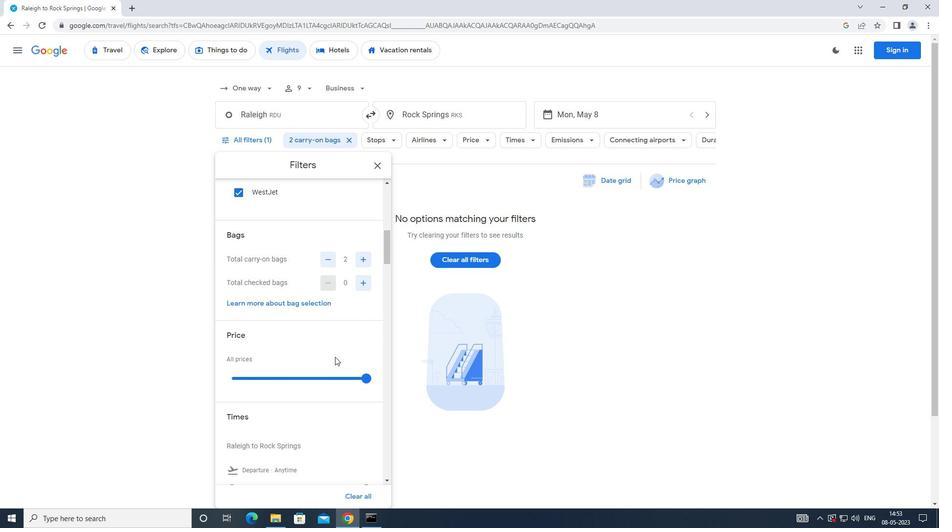 
Action: Mouse moved to (231, 351)
Screenshot: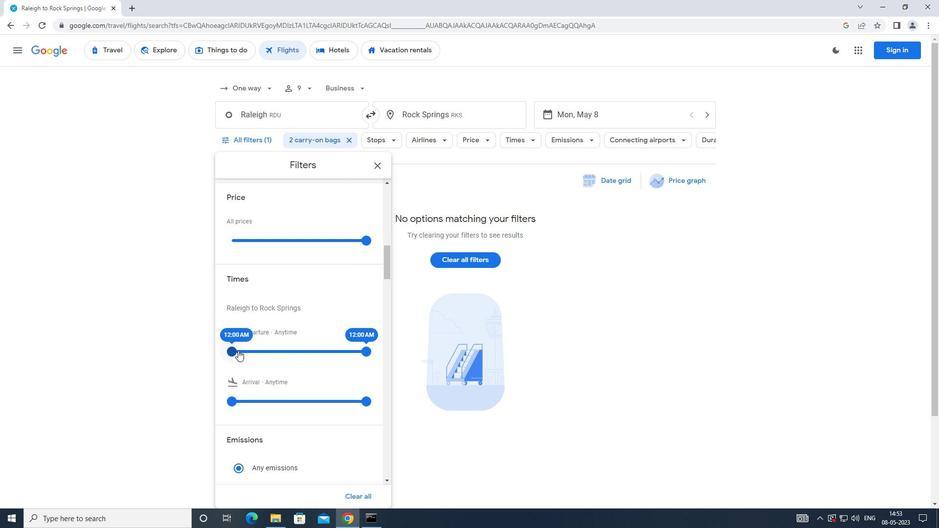 
Action: Mouse pressed left at (231, 351)
Screenshot: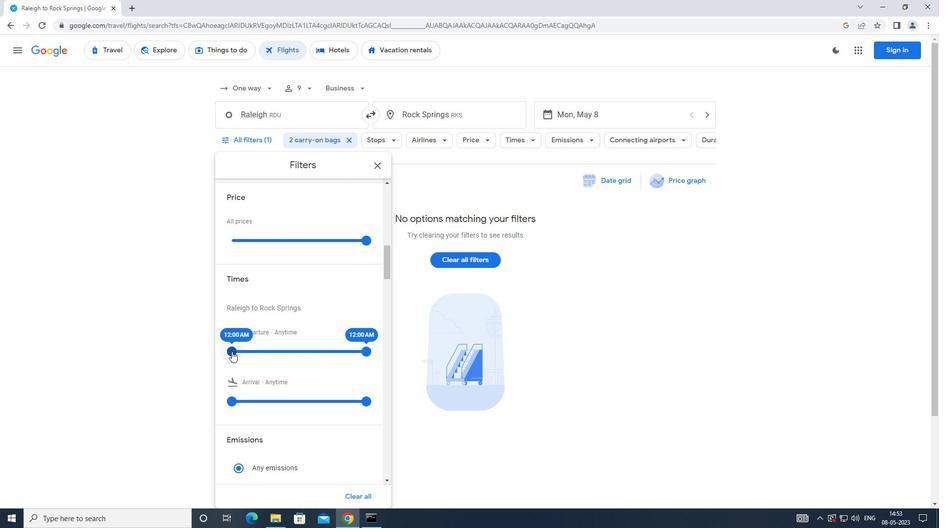 
Action: Mouse moved to (364, 352)
Screenshot: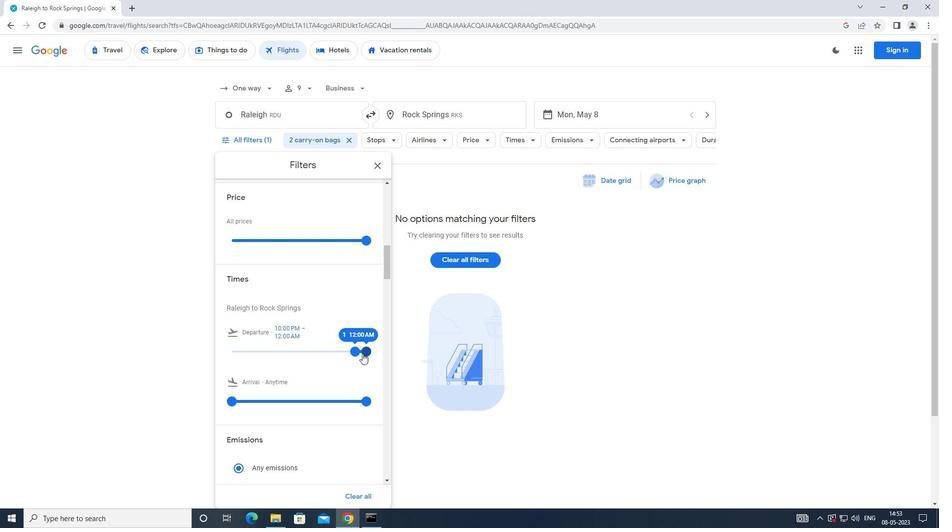 
Action: Mouse pressed left at (364, 352)
Screenshot: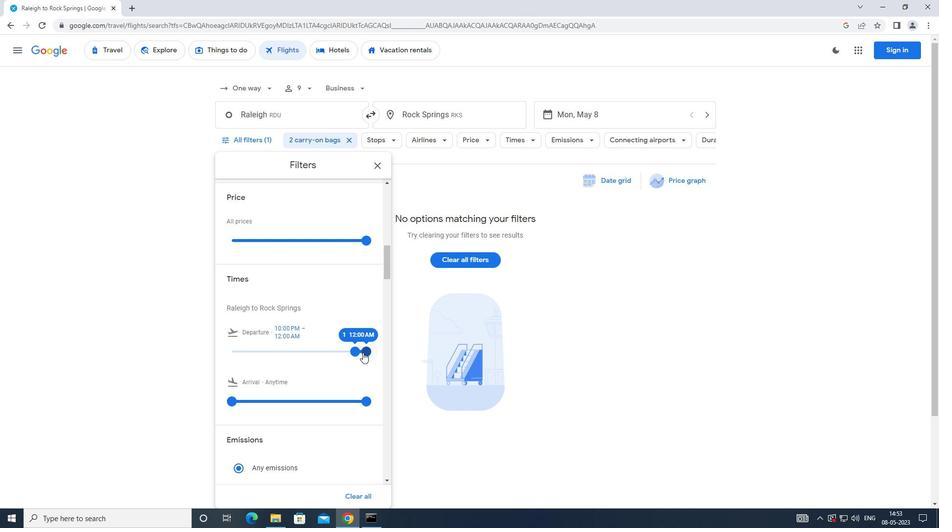
Action: Mouse moved to (366, 351)
Screenshot: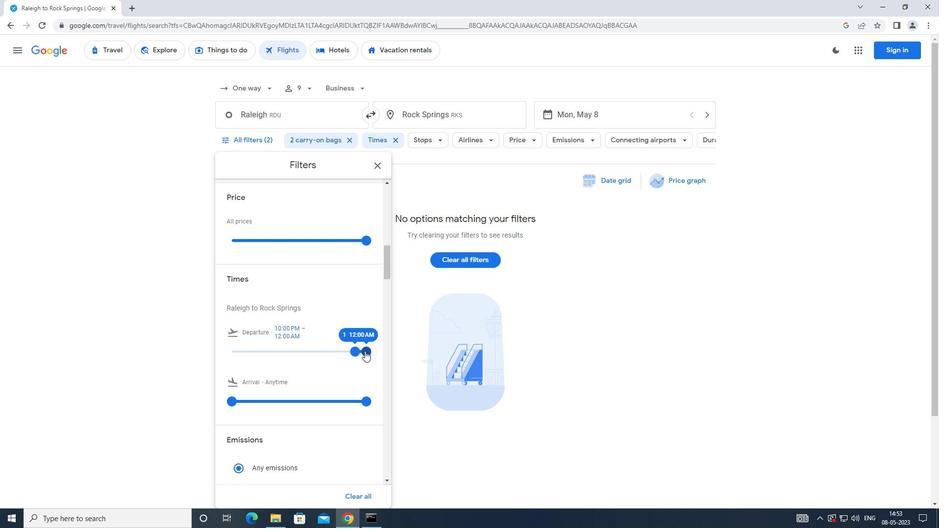 
Action: Mouse pressed left at (366, 351)
Screenshot: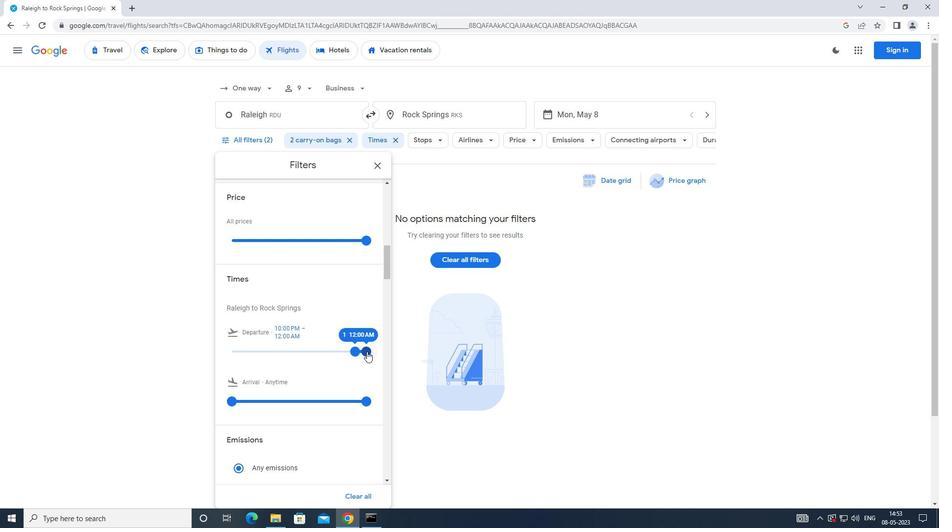 
Action: Mouse moved to (375, 167)
Screenshot: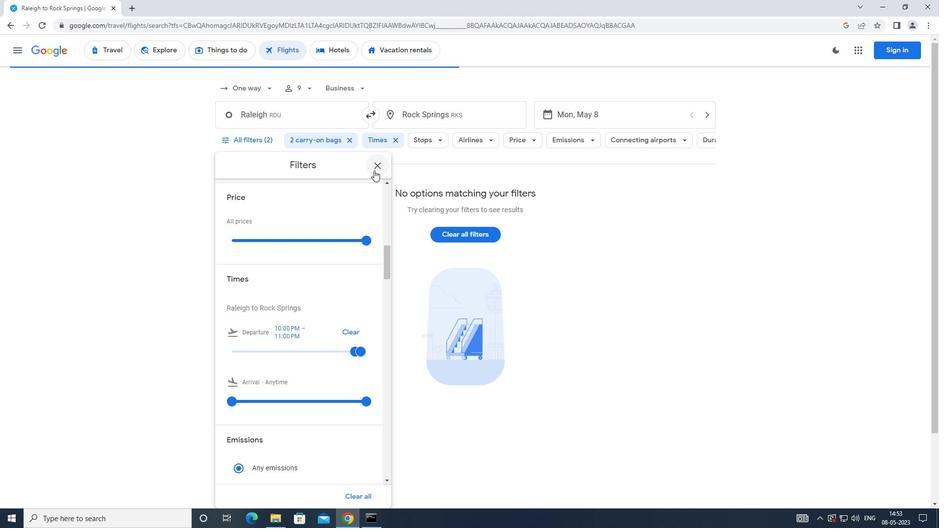 
Action: Mouse pressed left at (375, 167)
Screenshot: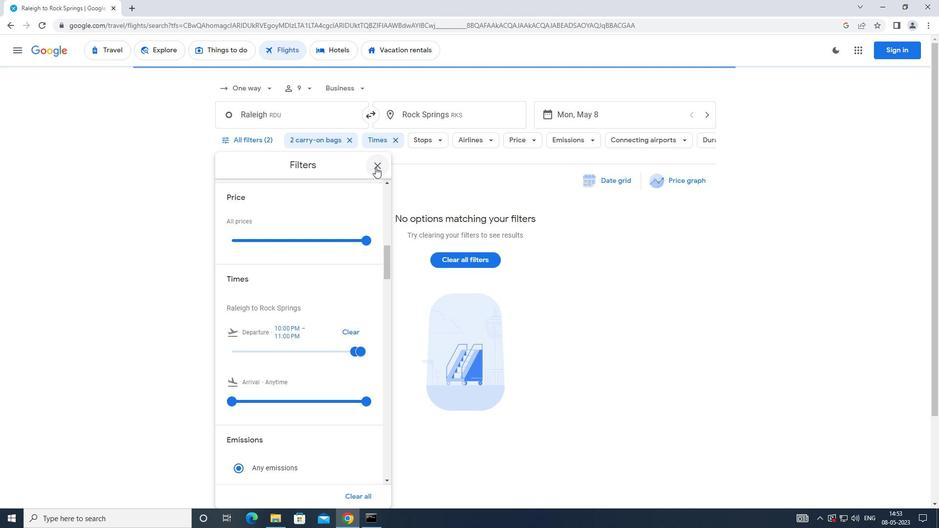
Action: Mouse moved to (373, 170)
Screenshot: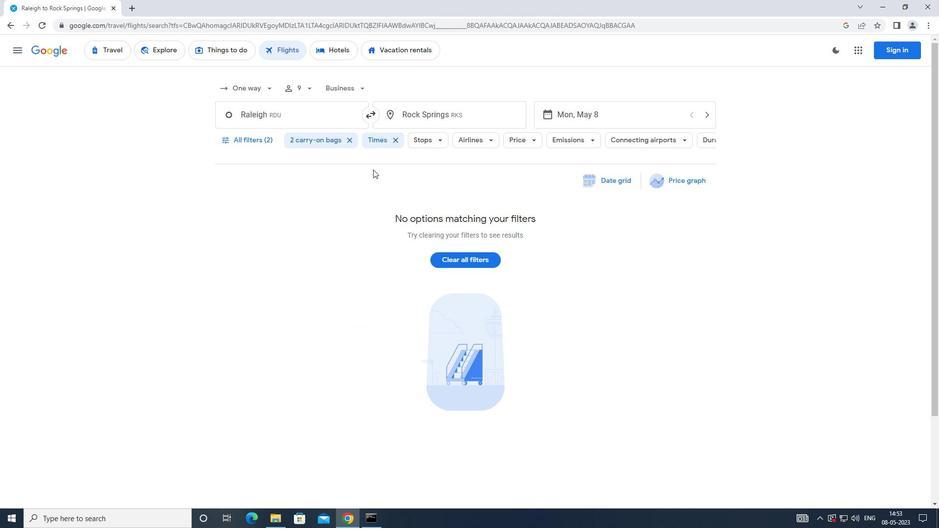 
